 Task: Look for space in Bunia, Democratic Republic of the Congo from 2nd June, 2023 to 6th June, 2023 for 1 adult in price range Rs.10000 to Rs.13000. Place can be private room with 1  bedroom having 1 bed and 1 bathroom. Property type can be house, flat, guest house, hotel. Booking option can be shelf check-in. Required host language is .
Action: Mouse moved to (432, 93)
Screenshot: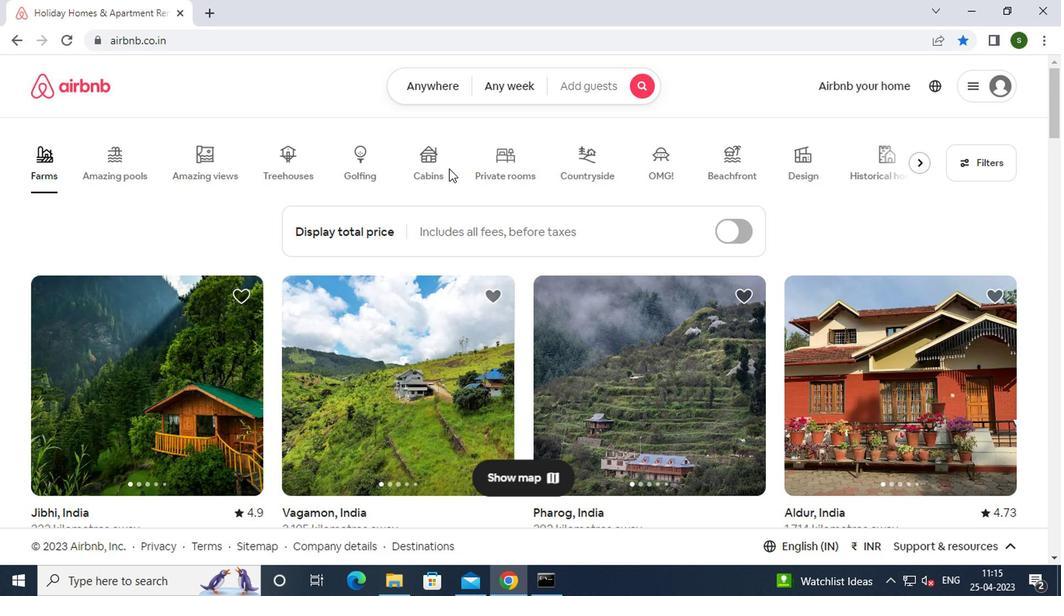 
Action: Mouse pressed left at (432, 93)
Screenshot: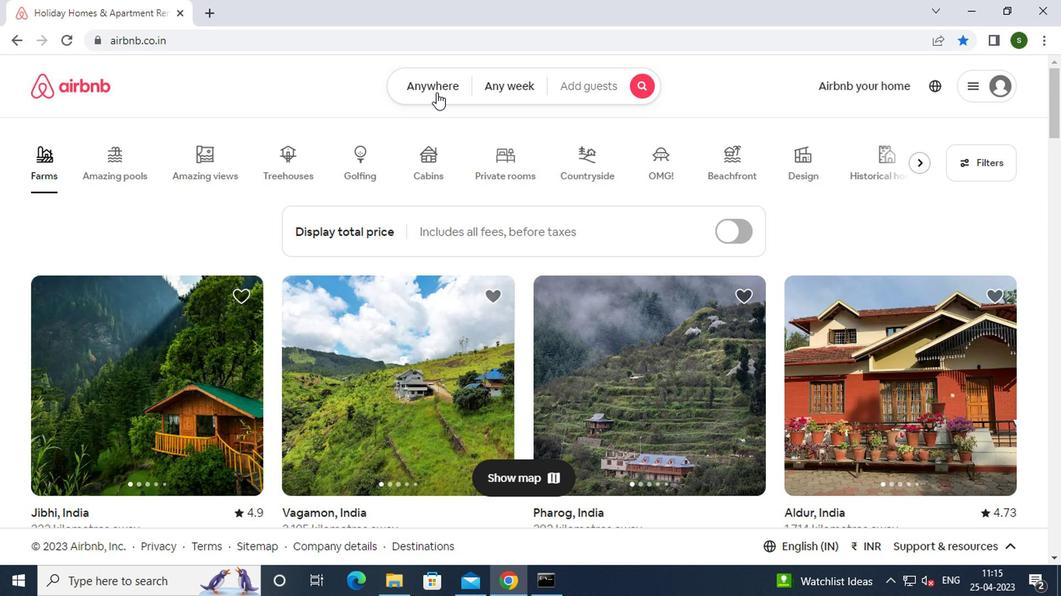 
Action: Mouse moved to (310, 148)
Screenshot: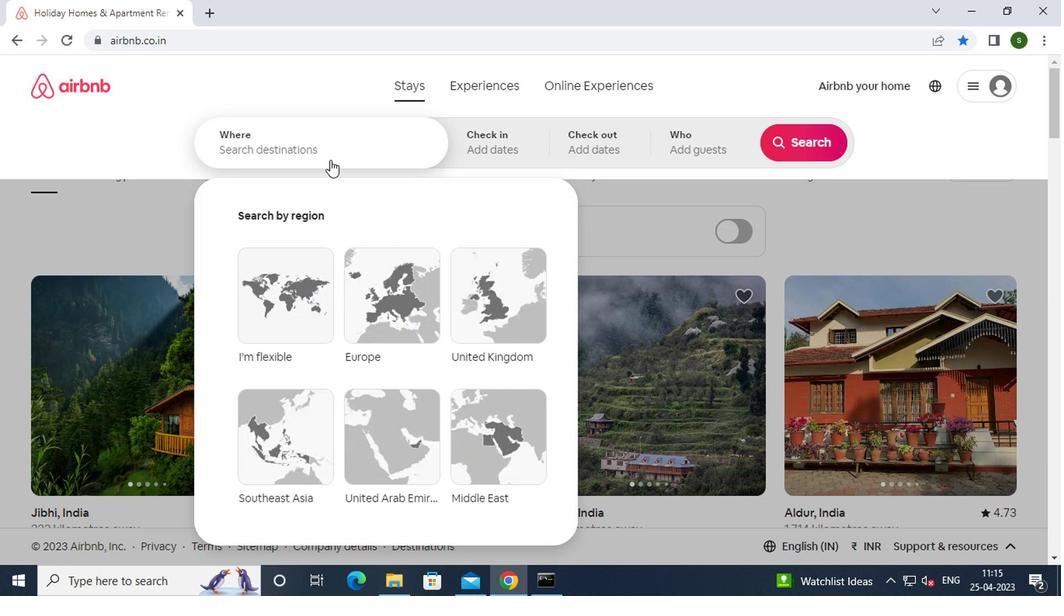 
Action: Mouse pressed left at (310, 148)
Screenshot: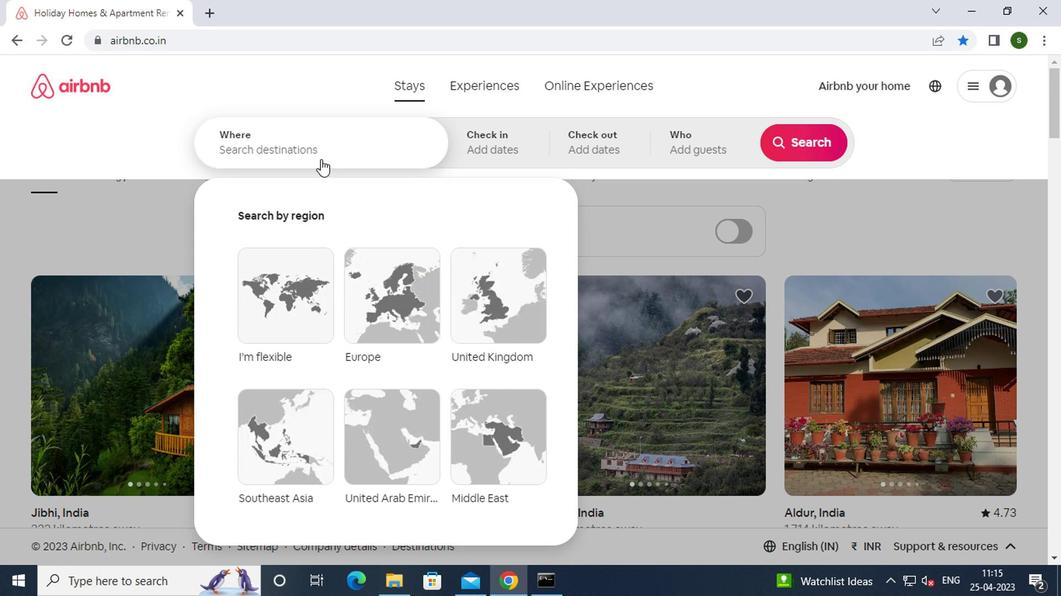 
Action: Mouse moved to (310, 148)
Screenshot: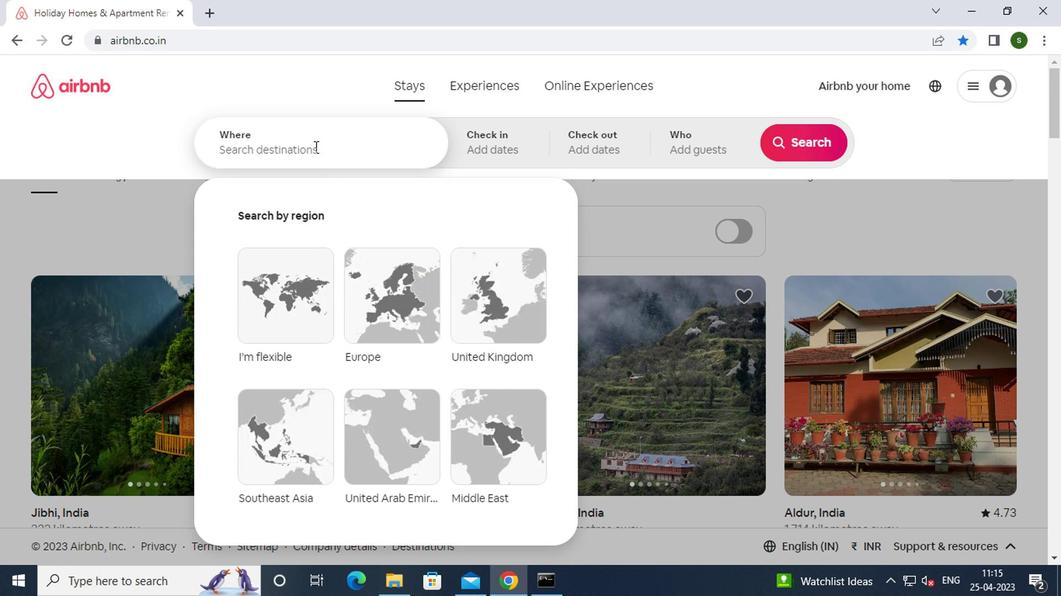 
Action: Key pressed b<Key.caps_lock>unia
Screenshot: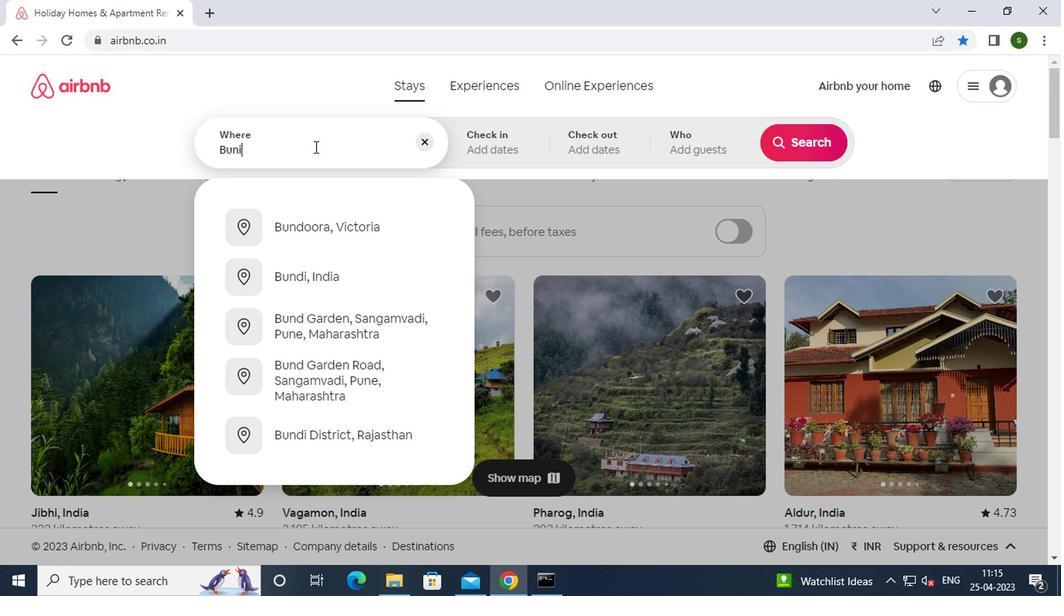 
Action: Mouse moved to (341, 227)
Screenshot: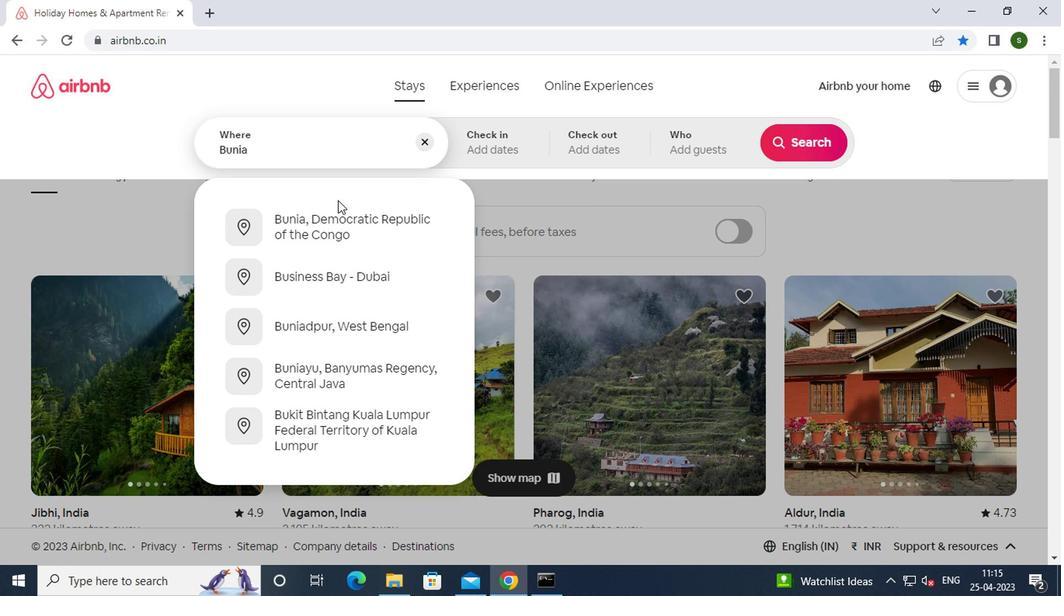 
Action: Mouse pressed left at (341, 227)
Screenshot: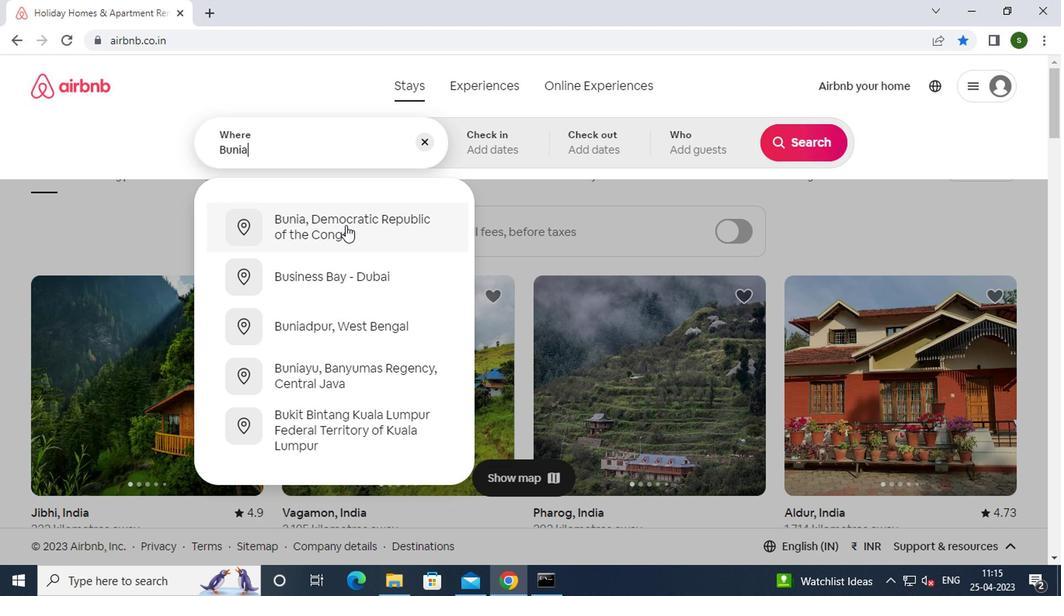 
Action: Mouse moved to (795, 269)
Screenshot: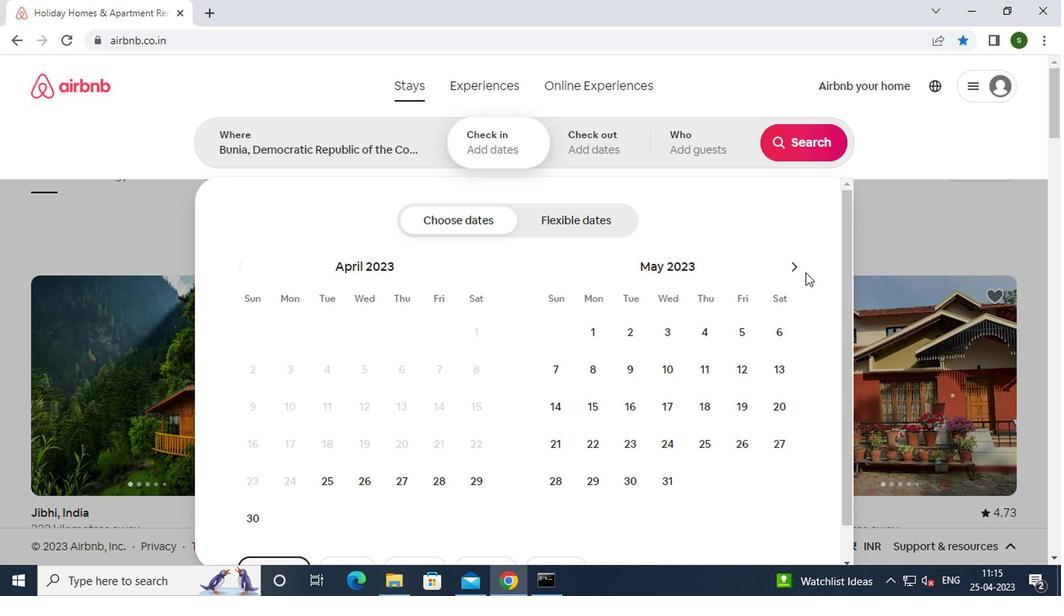 
Action: Mouse pressed left at (795, 269)
Screenshot: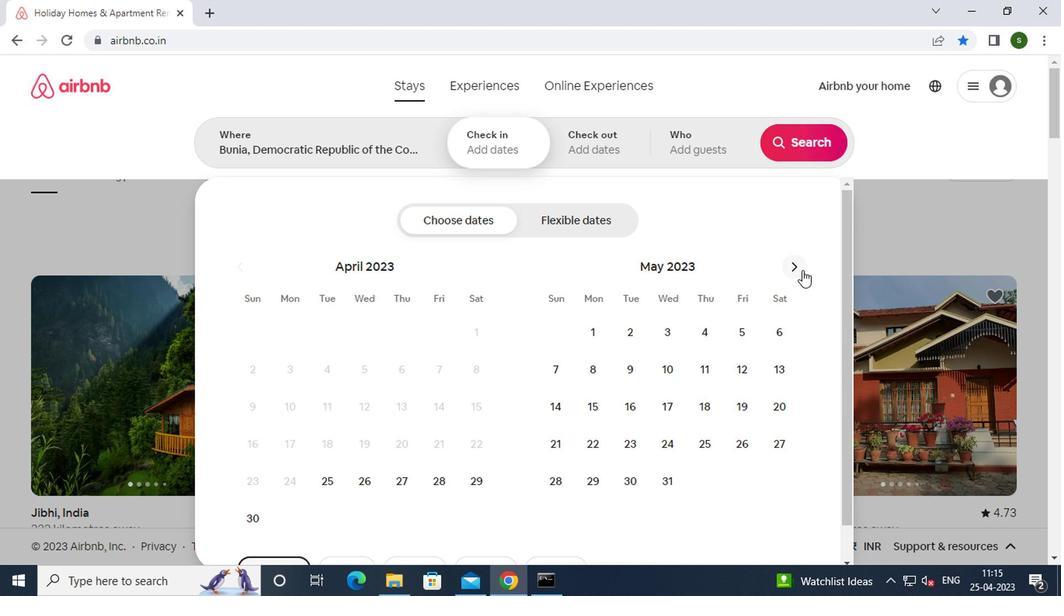 
Action: Mouse moved to (730, 329)
Screenshot: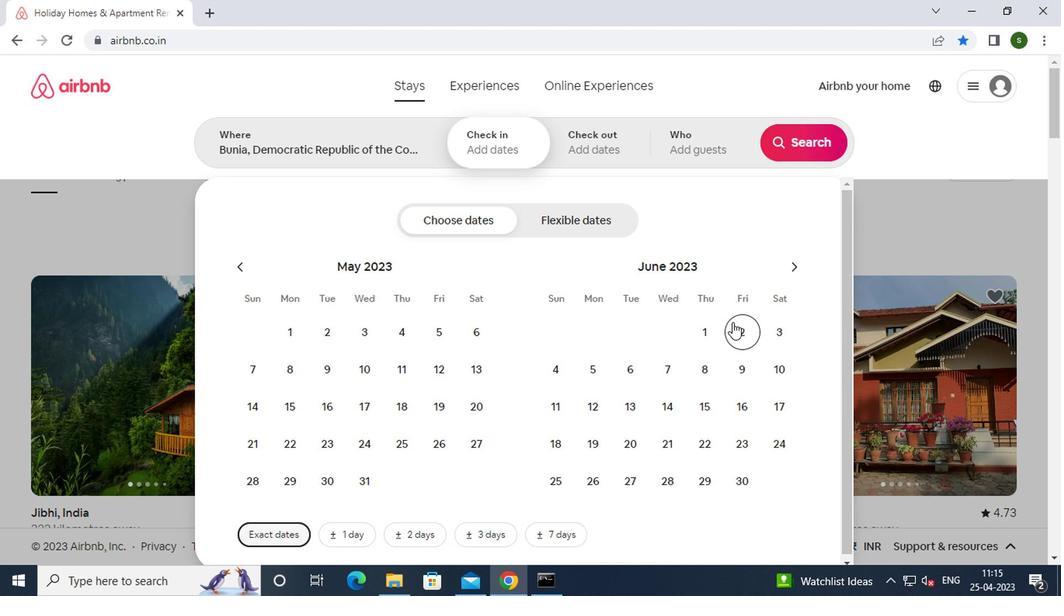 
Action: Mouse pressed left at (730, 329)
Screenshot: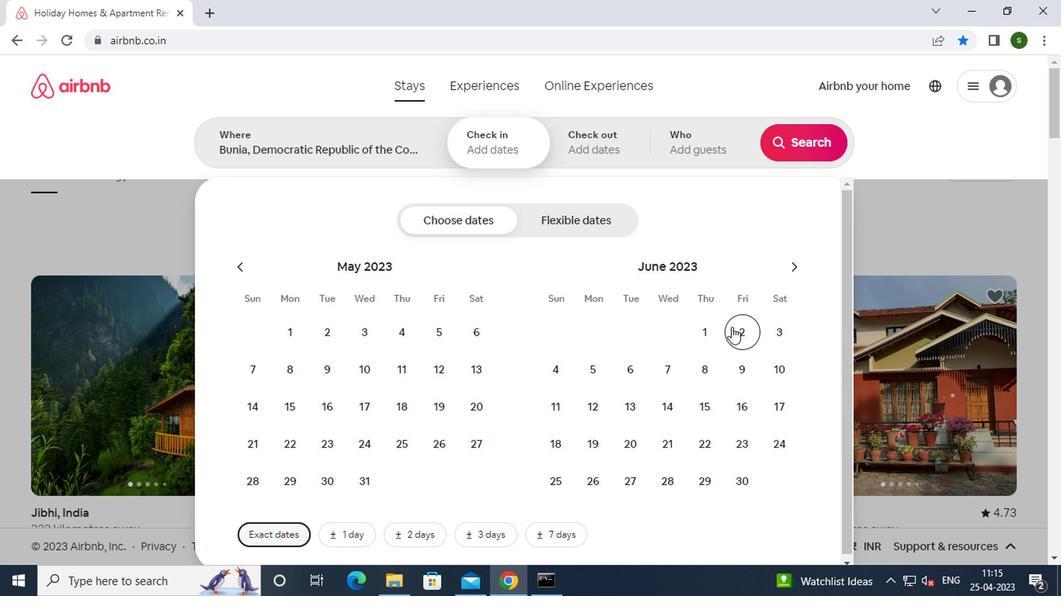 
Action: Mouse moved to (637, 374)
Screenshot: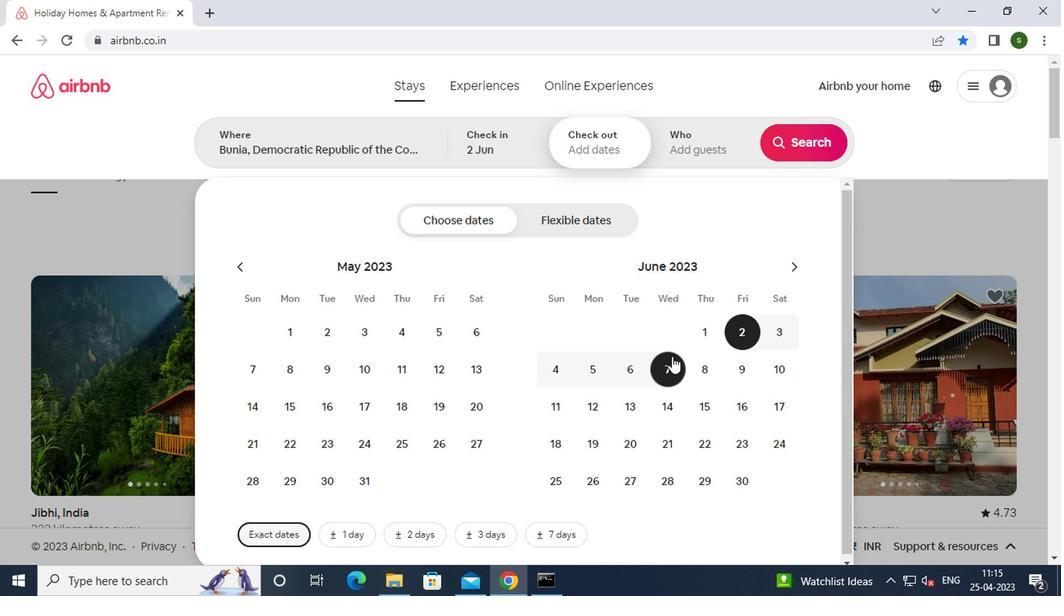 
Action: Mouse pressed left at (637, 374)
Screenshot: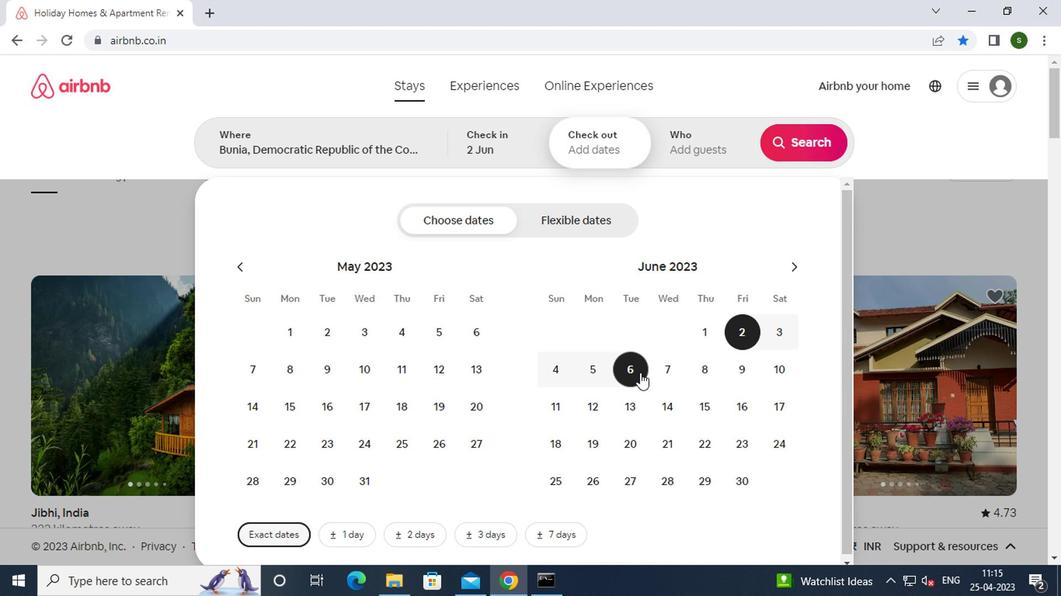 
Action: Mouse moved to (686, 156)
Screenshot: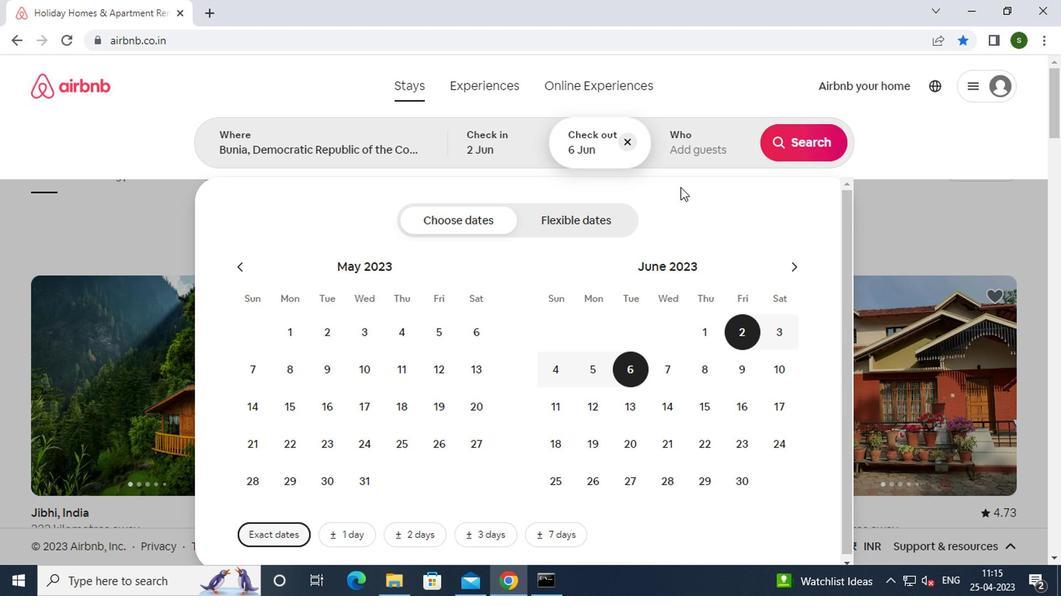 
Action: Mouse pressed left at (686, 156)
Screenshot: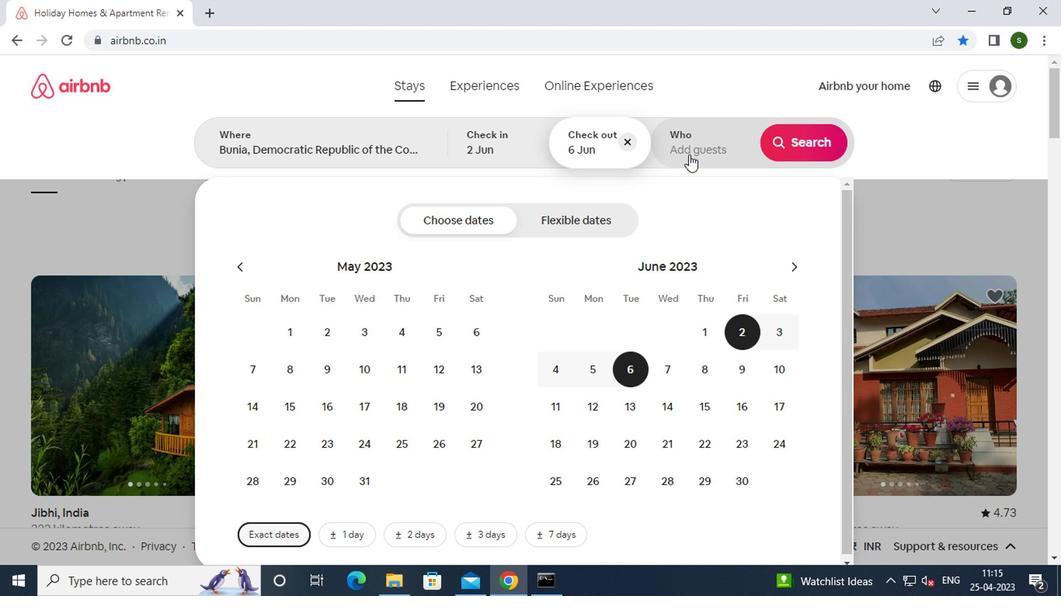 
Action: Mouse moved to (800, 224)
Screenshot: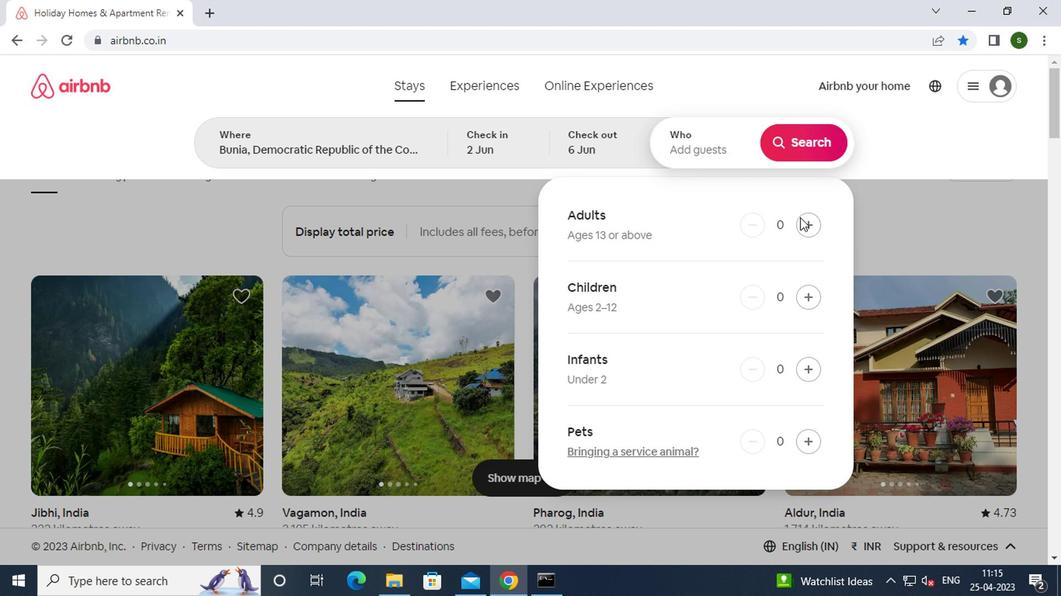 
Action: Mouse pressed left at (800, 224)
Screenshot: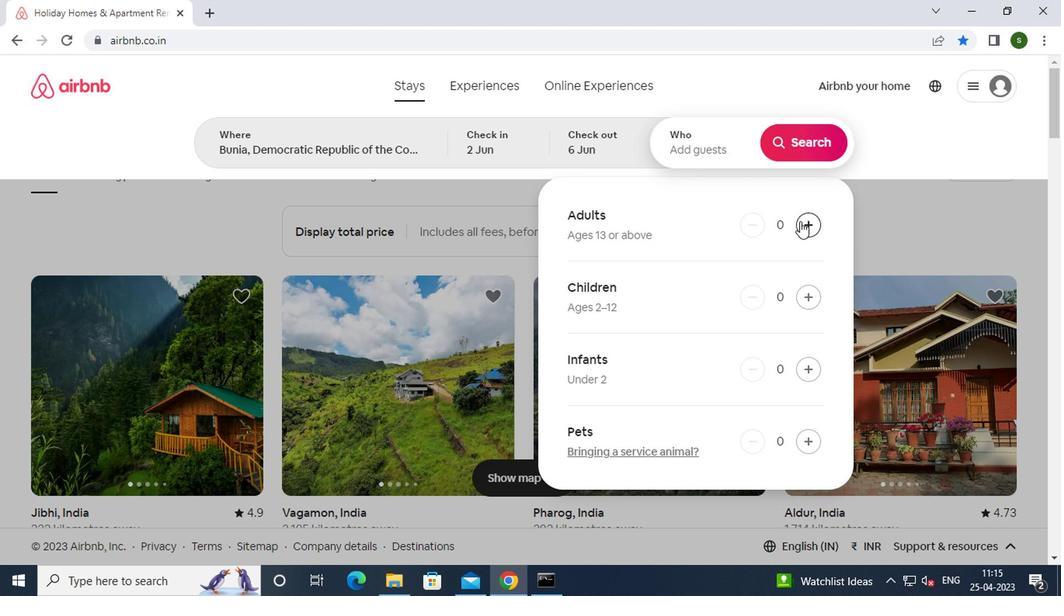 
Action: Mouse moved to (795, 151)
Screenshot: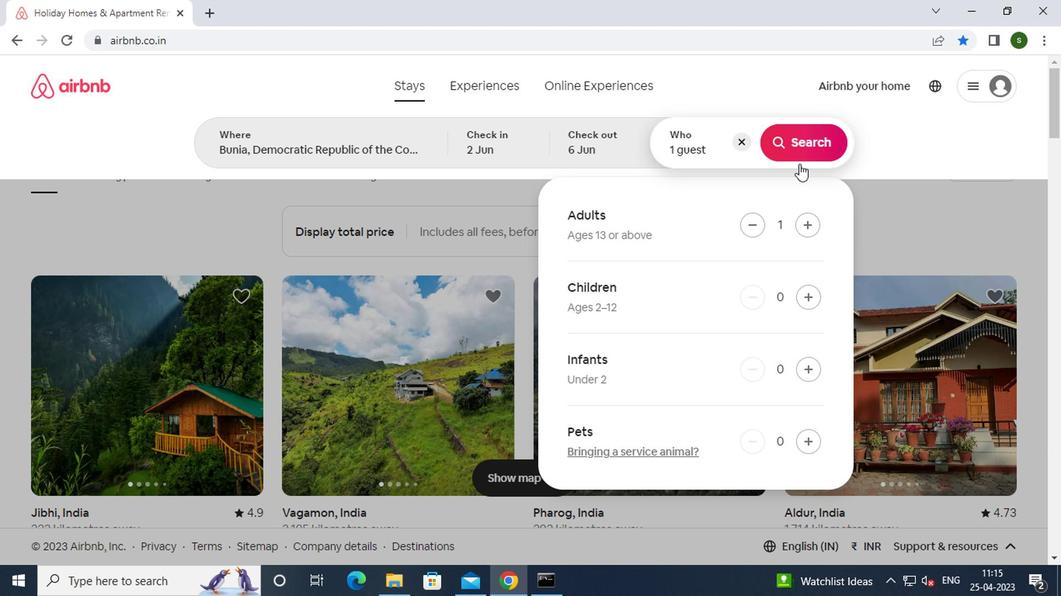 
Action: Mouse pressed left at (795, 151)
Screenshot: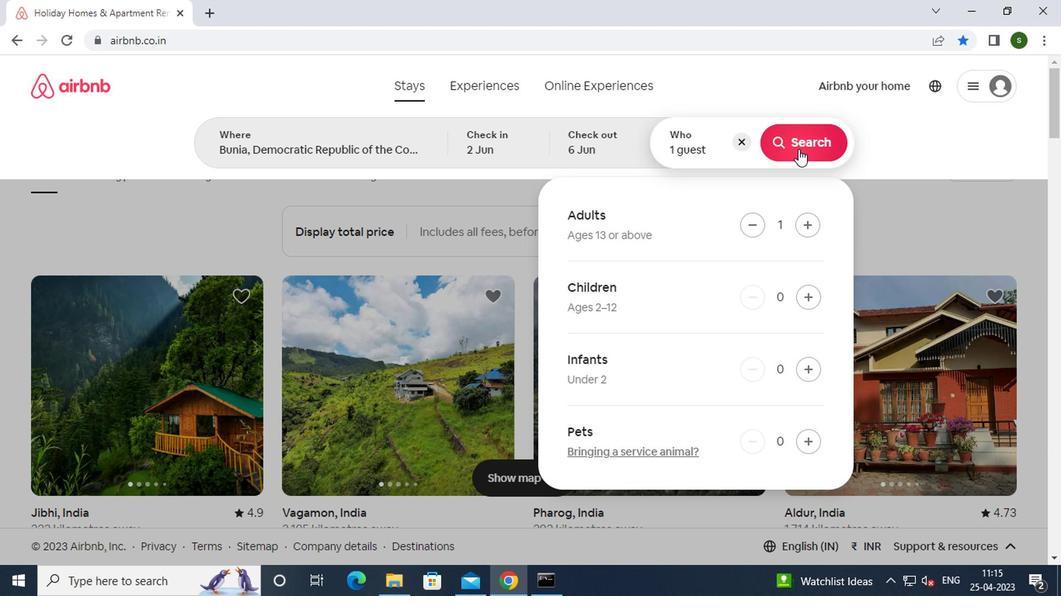 
Action: Mouse moved to (1009, 155)
Screenshot: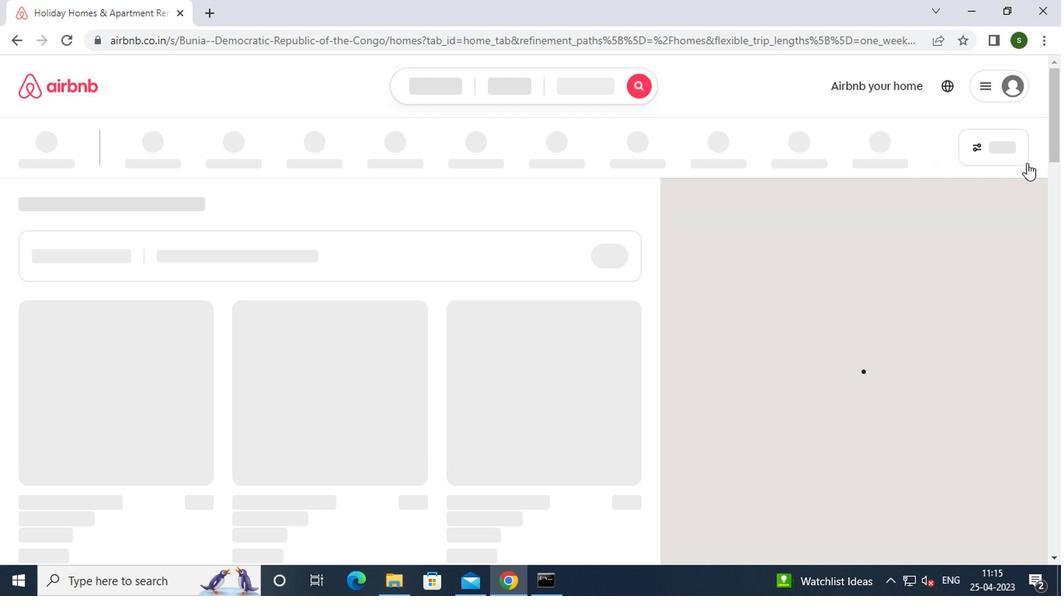 
Action: Mouse pressed left at (1009, 155)
Screenshot: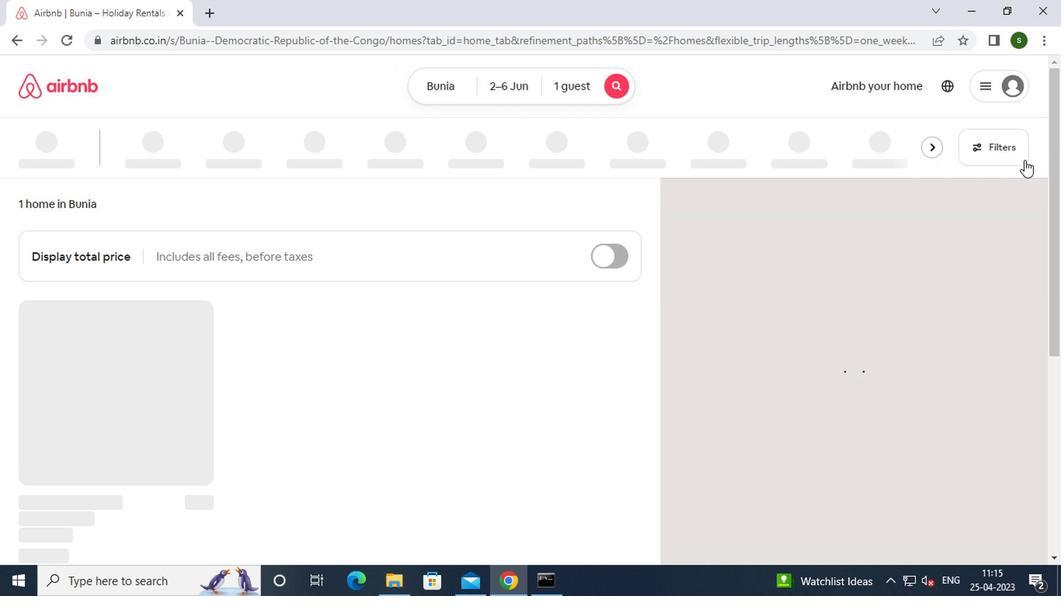 
Action: Mouse moved to (411, 303)
Screenshot: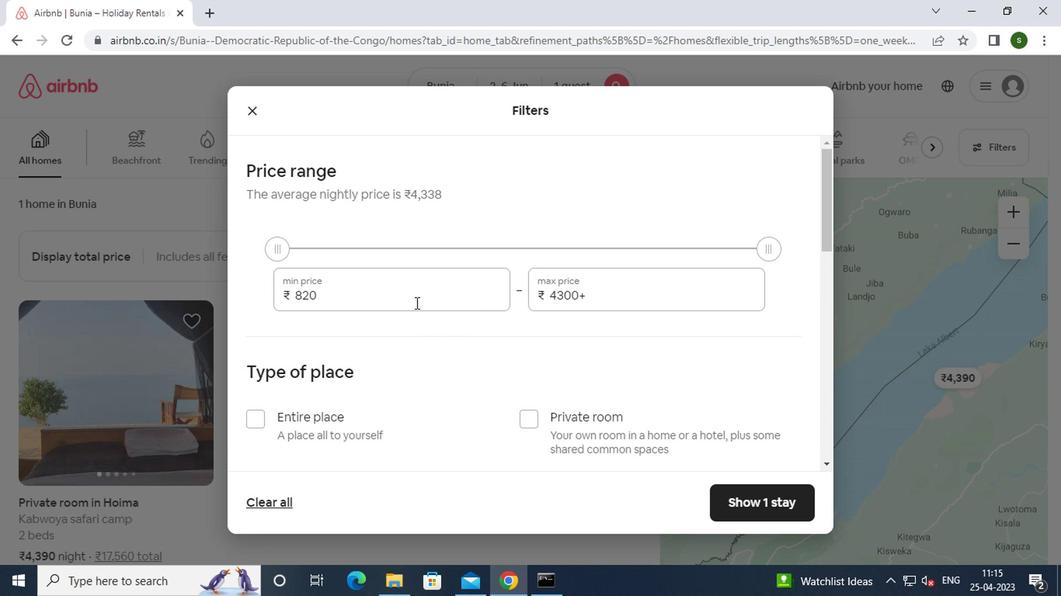 
Action: Mouse pressed left at (411, 303)
Screenshot: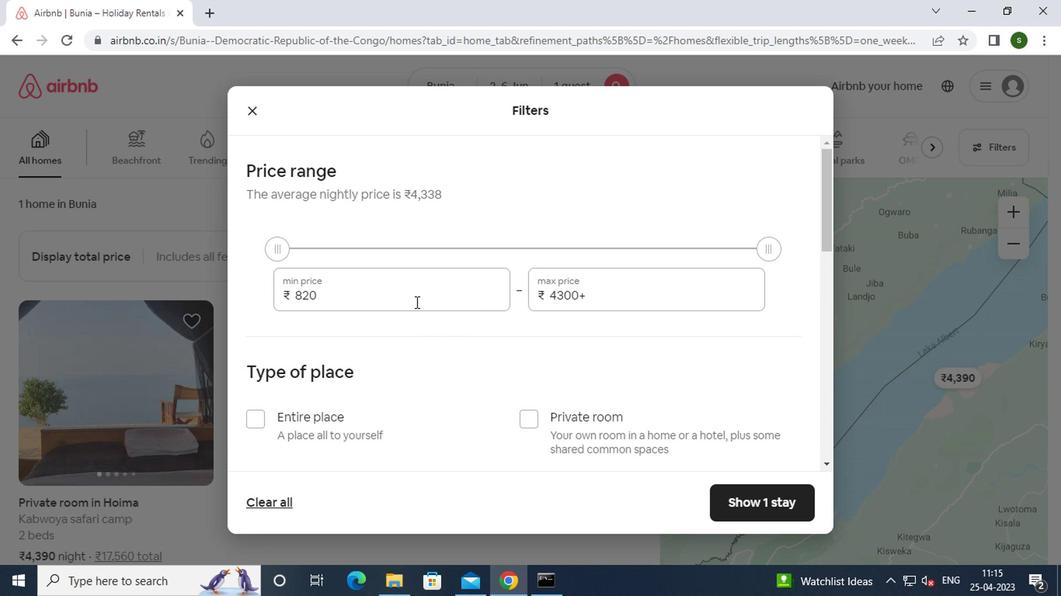 
Action: Key pressed <Key.backspace><Key.backspace><Key.backspace><Key.backspace>10000
Screenshot: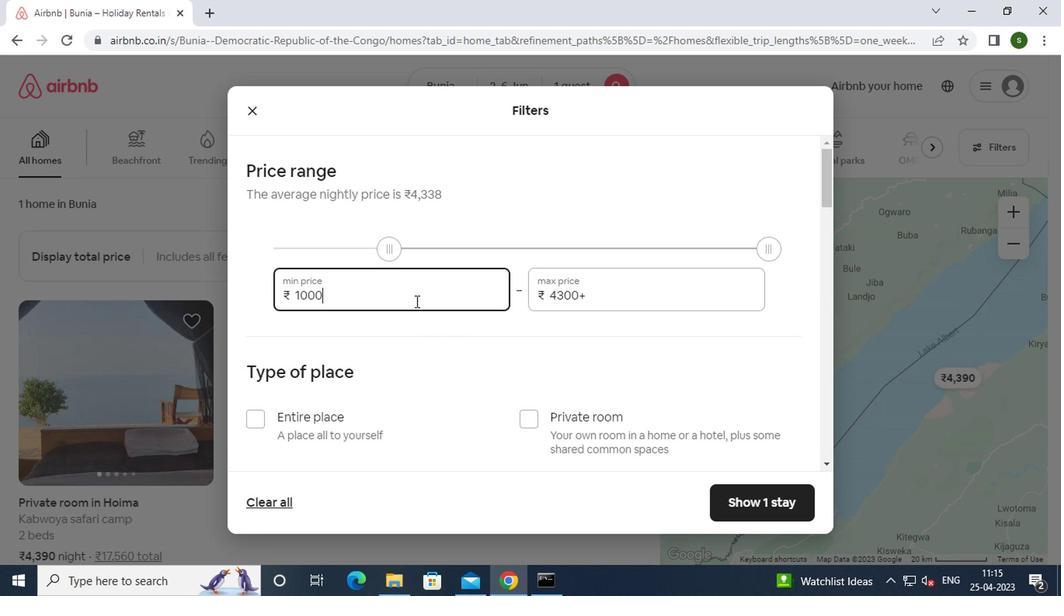 
Action: Mouse moved to (599, 294)
Screenshot: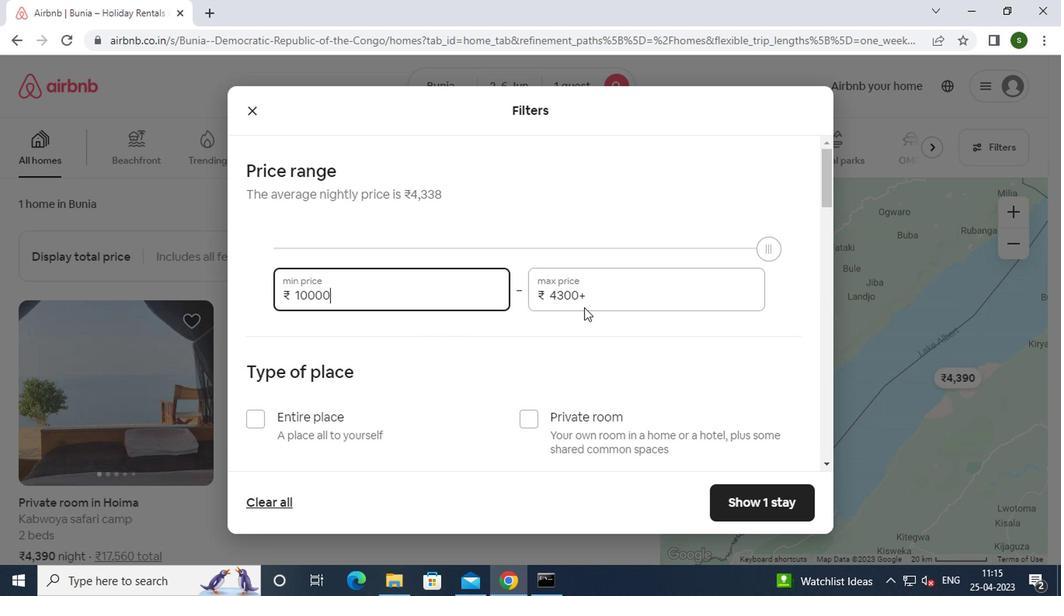 
Action: Mouse pressed left at (599, 294)
Screenshot: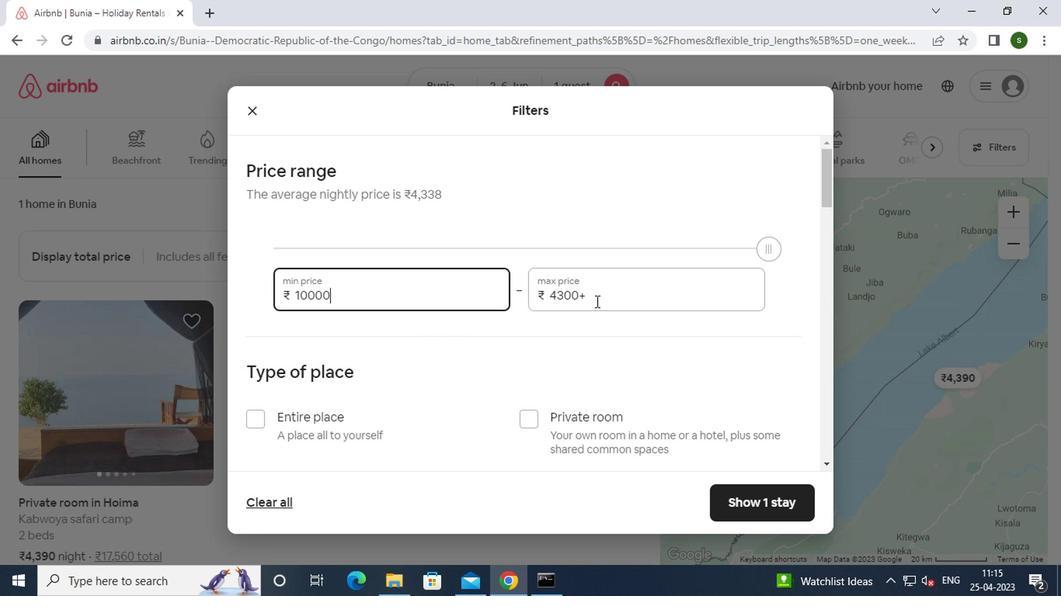 
Action: Key pressed <Key.backspace><Key.backspace><Key.backspace><Key.backspace><Key.backspace><Key.backspace><Key.backspace><Key.backspace><Key.backspace>13000
Screenshot: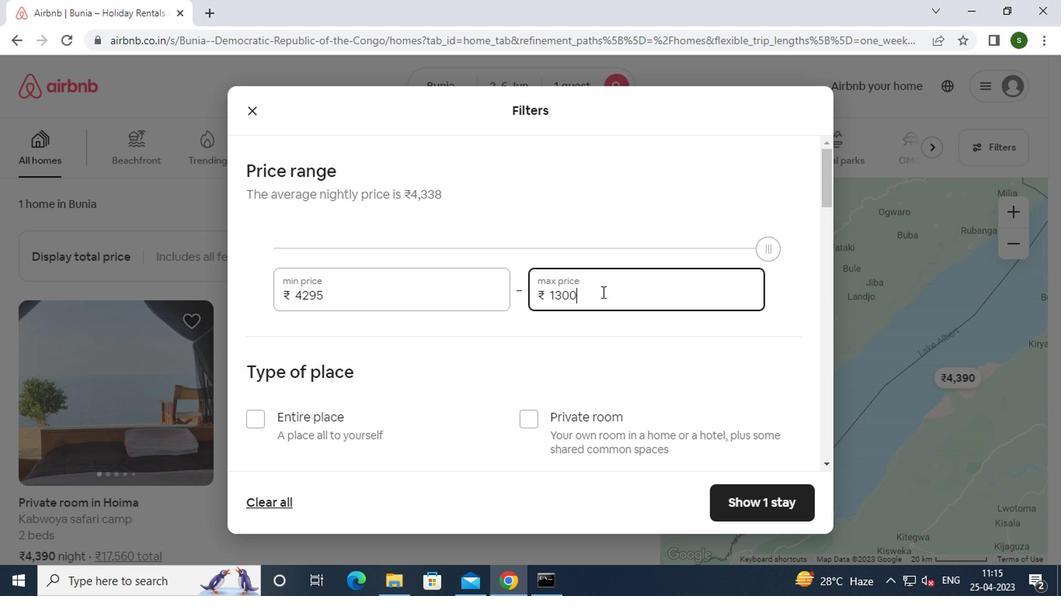 
Action: Mouse moved to (407, 336)
Screenshot: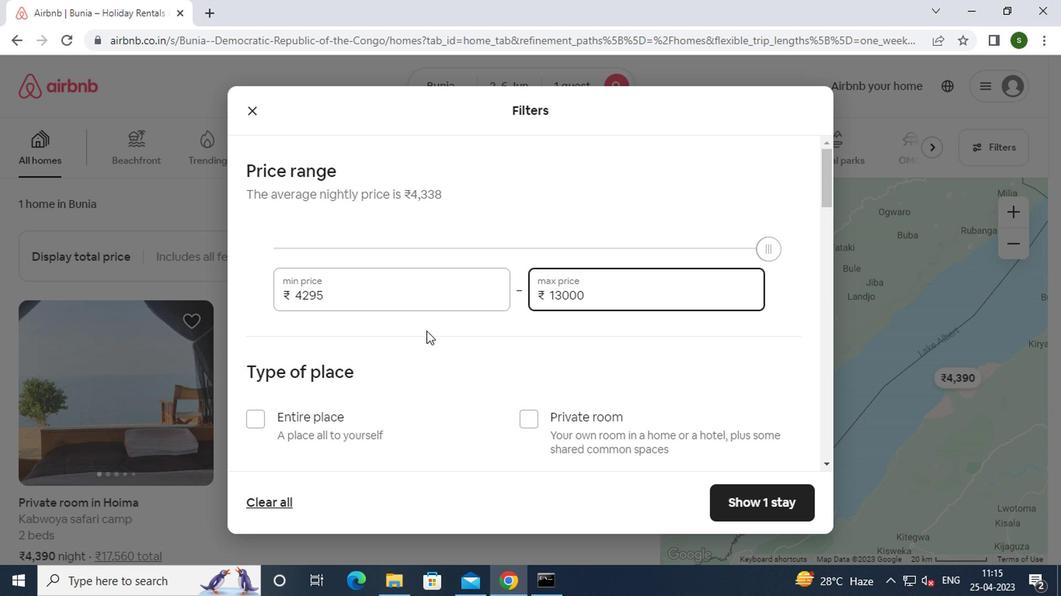 
Action: Mouse scrolled (407, 334) with delta (0, -1)
Screenshot: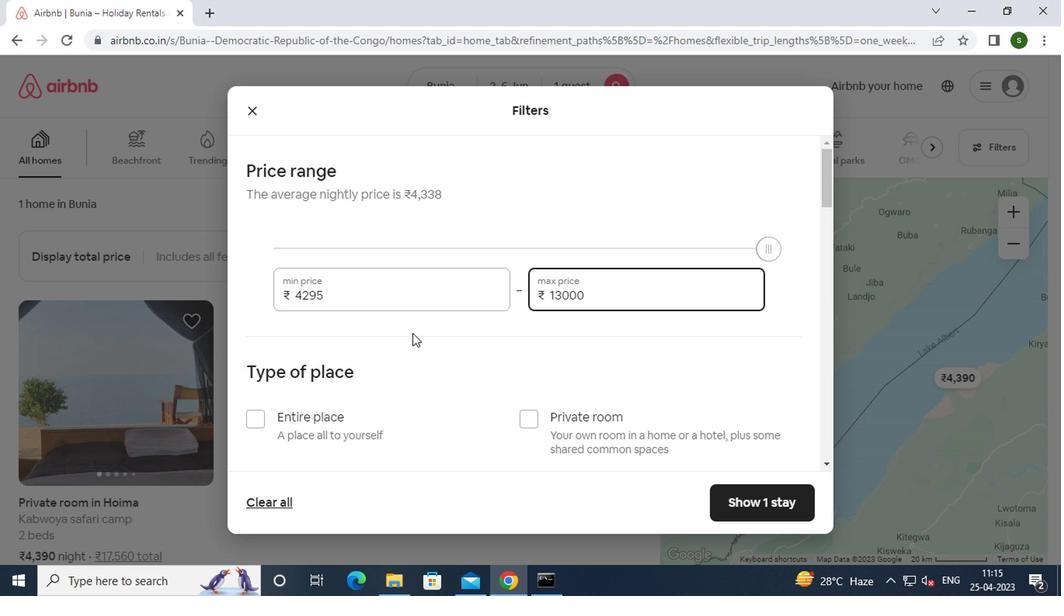 
Action: Mouse moved to (522, 344)
Screenshot: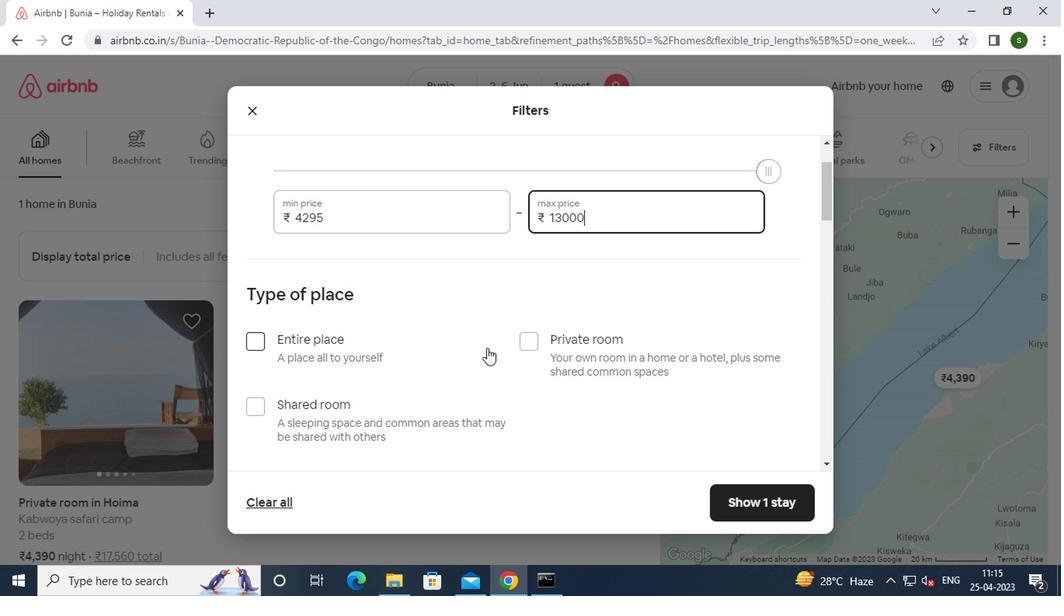 
Action: Mouse pressed left at (522, 344)
Screenshot: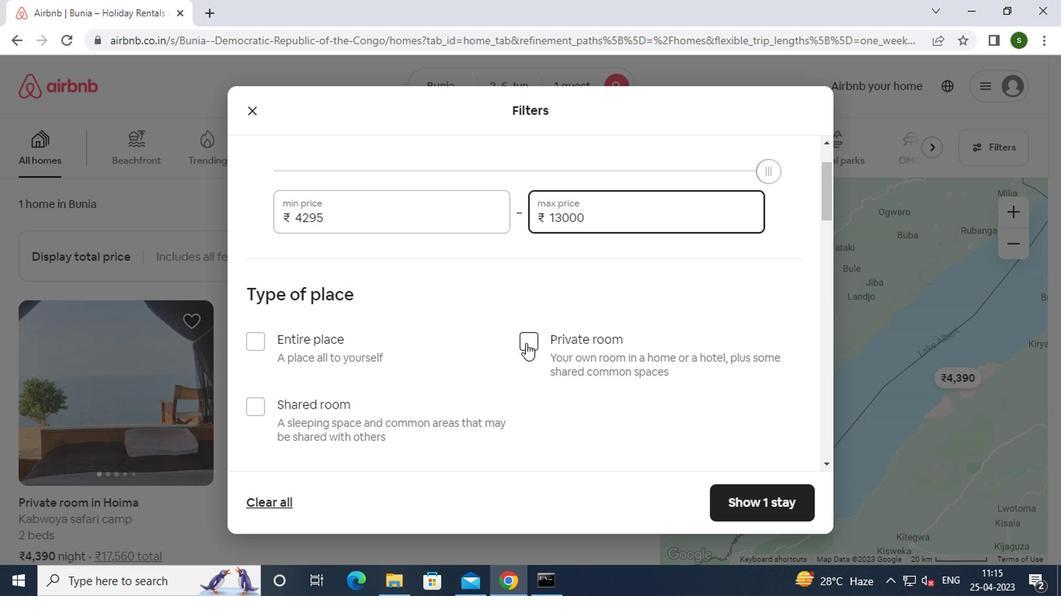 
Action: Mouse moved to (422, 345)
Screenshot: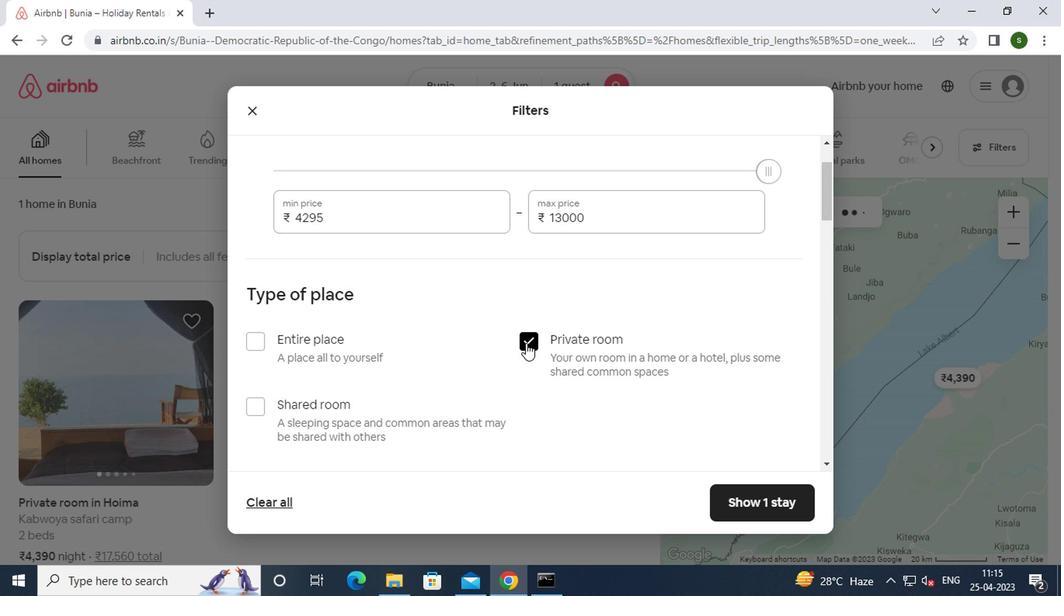 
Action: Mouse scrolled (422, 344) with delta (0, -1)
Screenshot: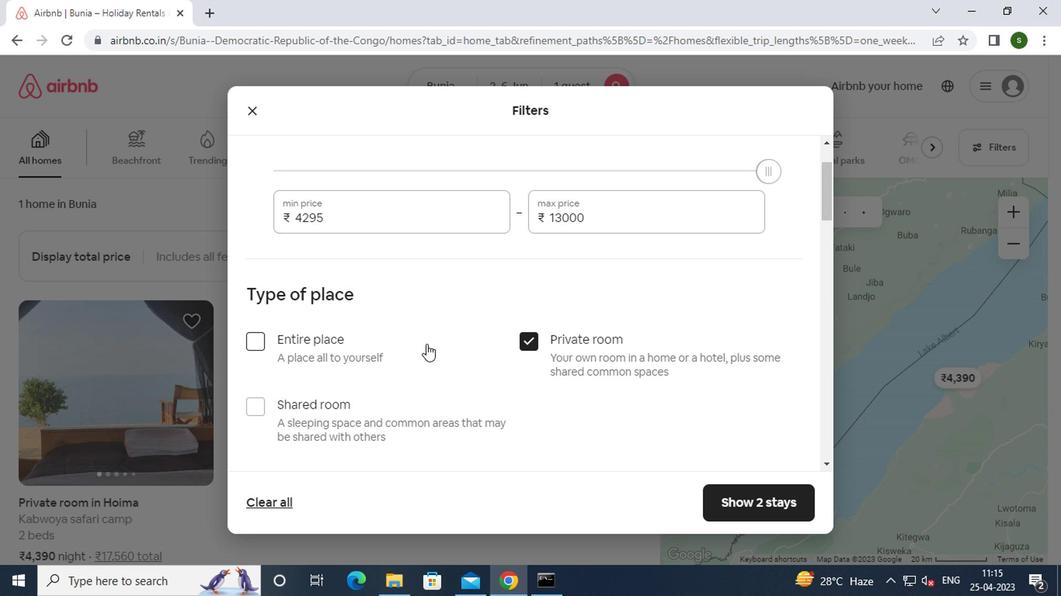 
Action: Mouse scrolled (422, 344) with delta (0, -1)
Screenshot: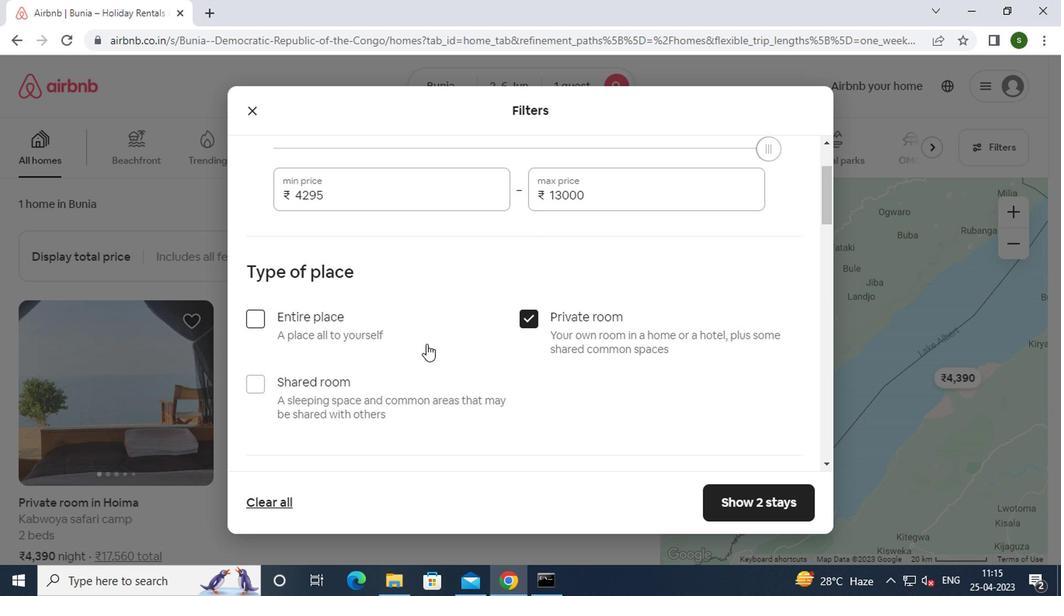 
Action: Mouse scrolled (422, 344) with delta (0, -1)
Screenshot: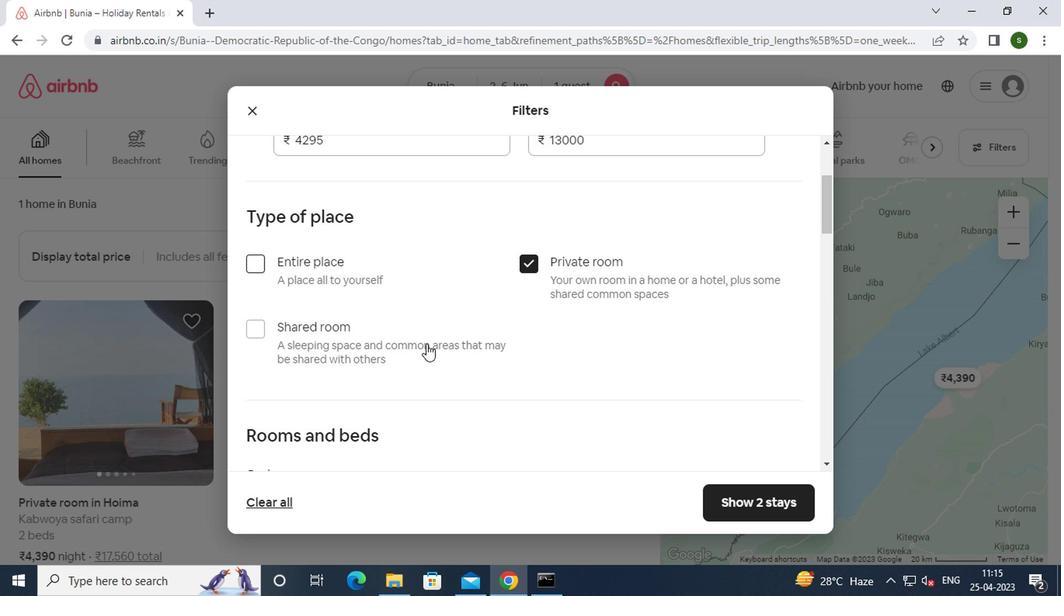 
Action: Mouse moved to (421, 345)
Screenshot: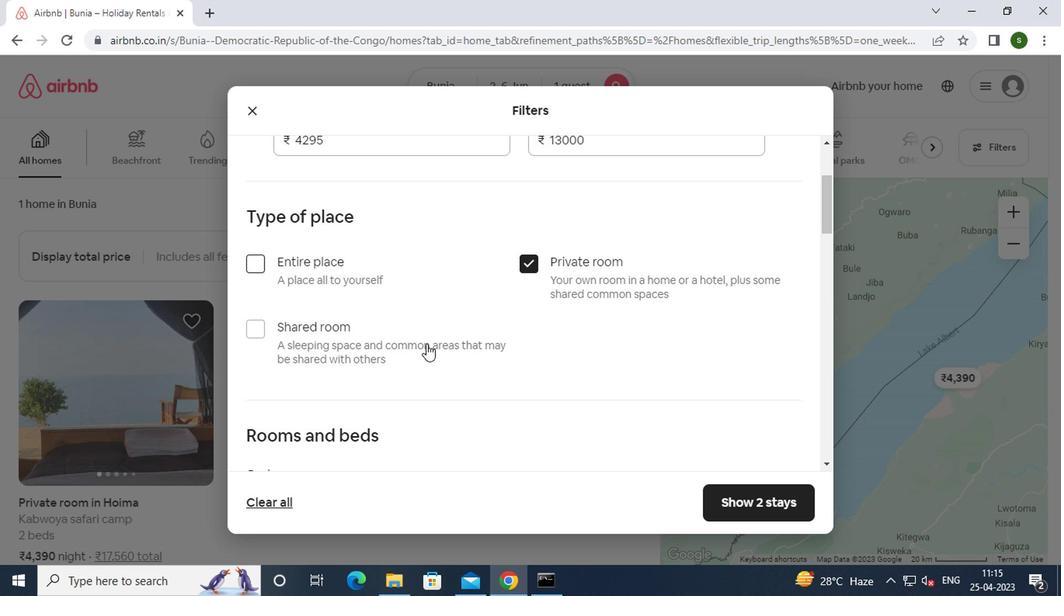 
Action: Mouse scrolled (421, 344) with delta (0, -1)
Screenshot: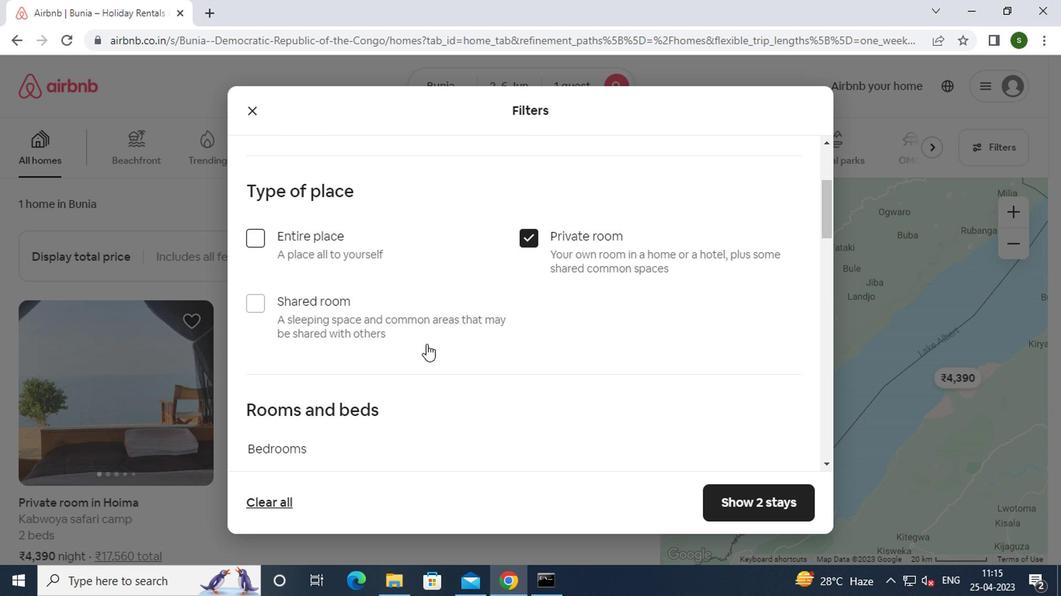 
Action: Mouse moved to (420, 344)
Screenshot: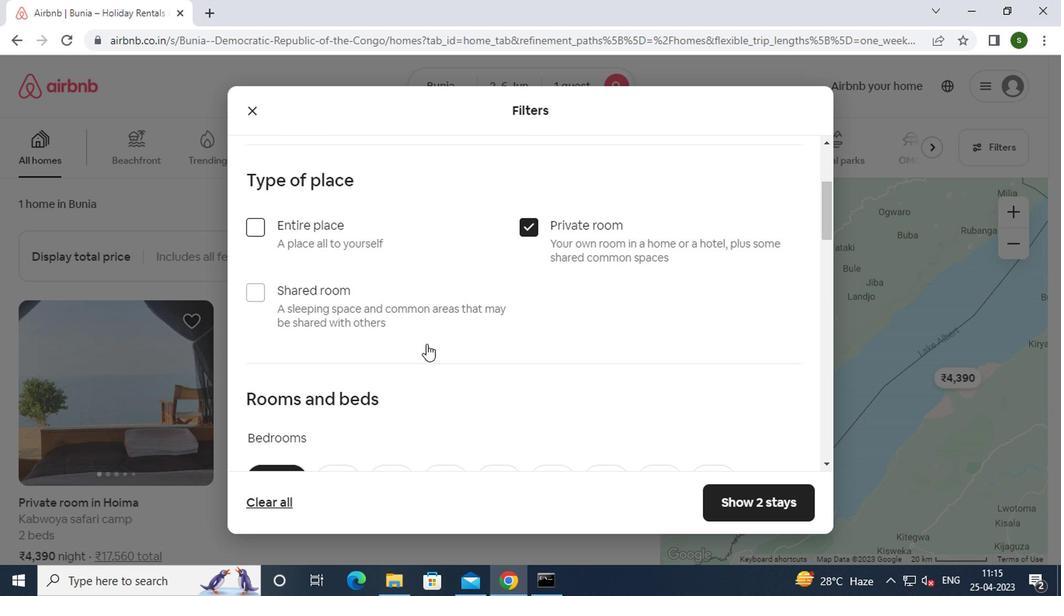 
Action: Mouse scrolled (420, 344) with delta (0, 0)
Screenshot: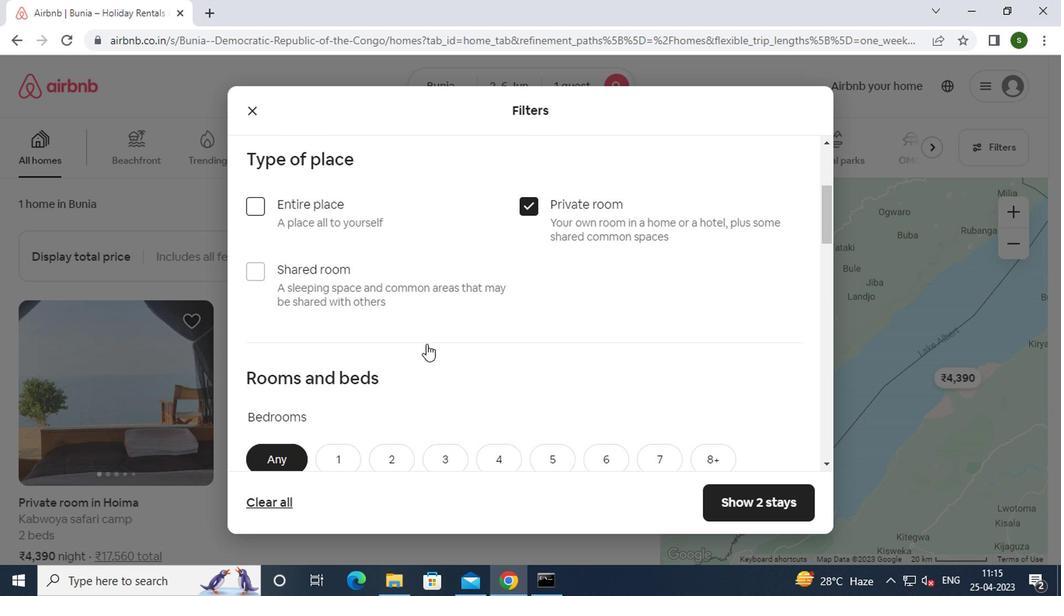 
Action: Mouse moved to (346, 213)
Screenshot: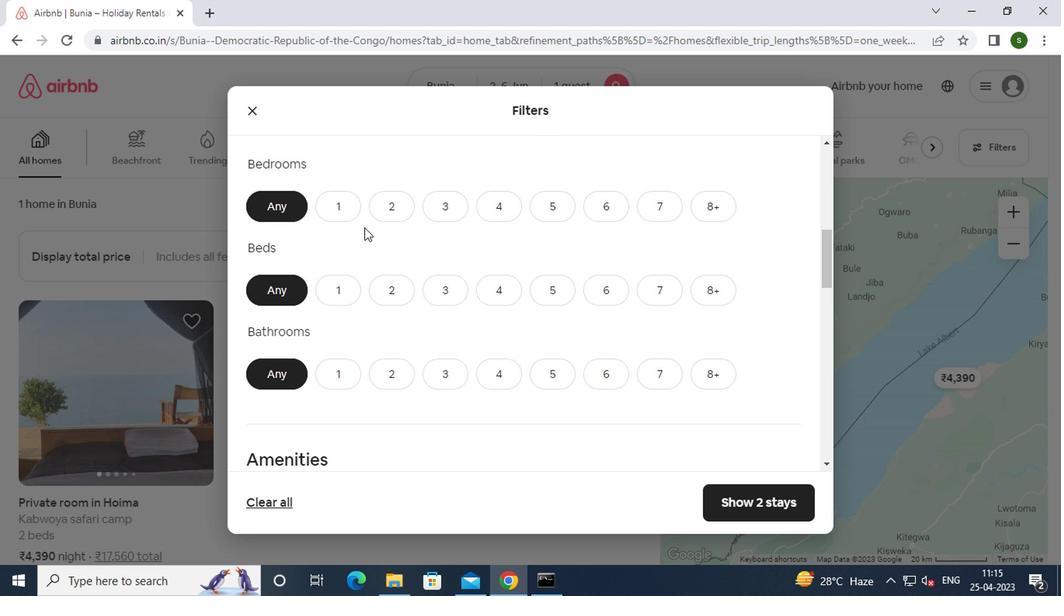 
Action: Mouse pressed left at (346, 213)
Screenshot: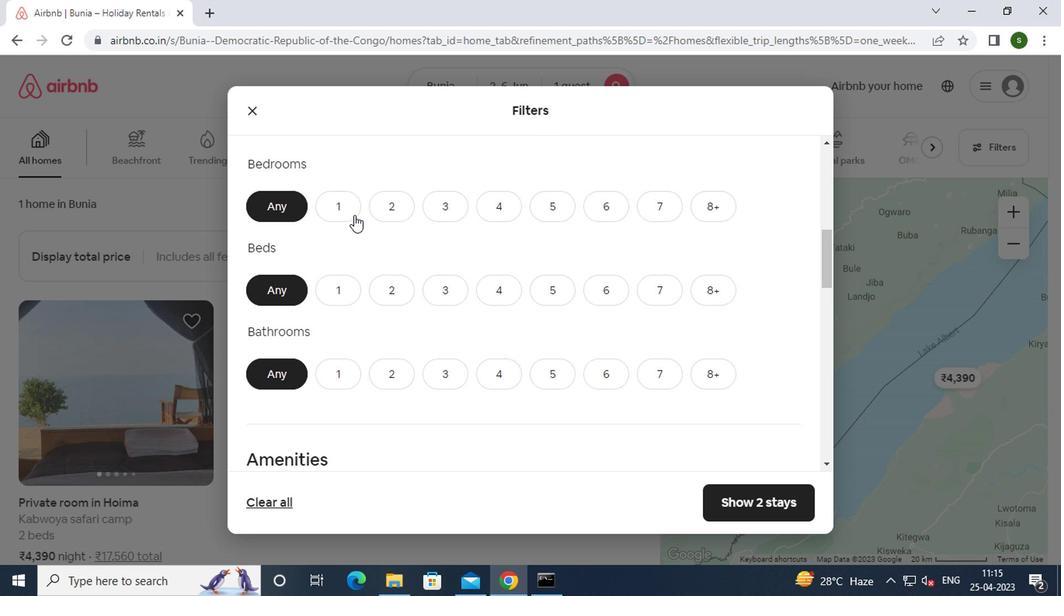 
Action: Mouse moved to (326, 286)
Screenshot: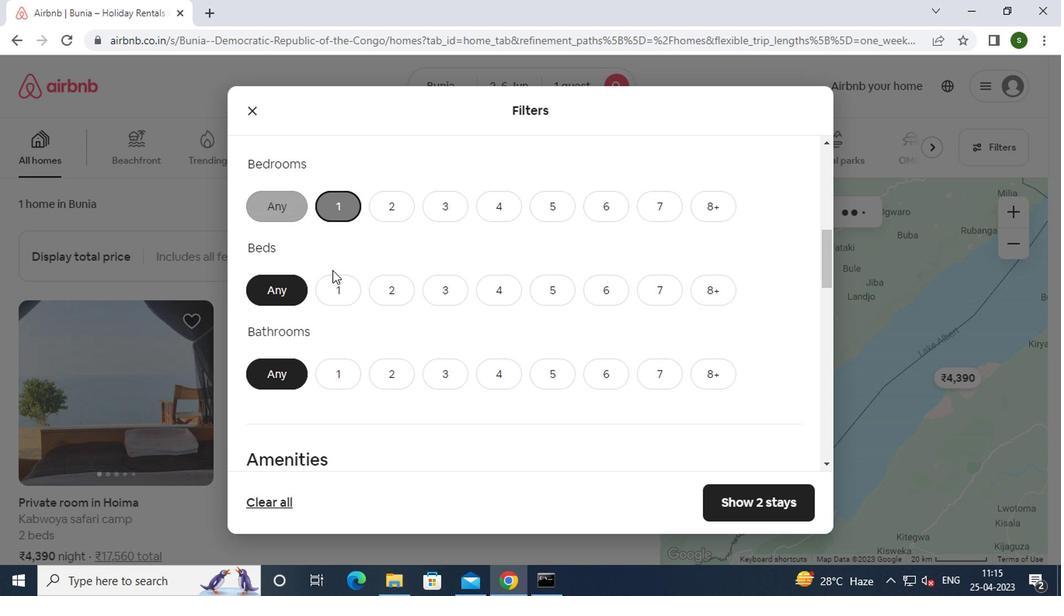 
Action: Mouse pressed left at (326, 286)
Screenshot: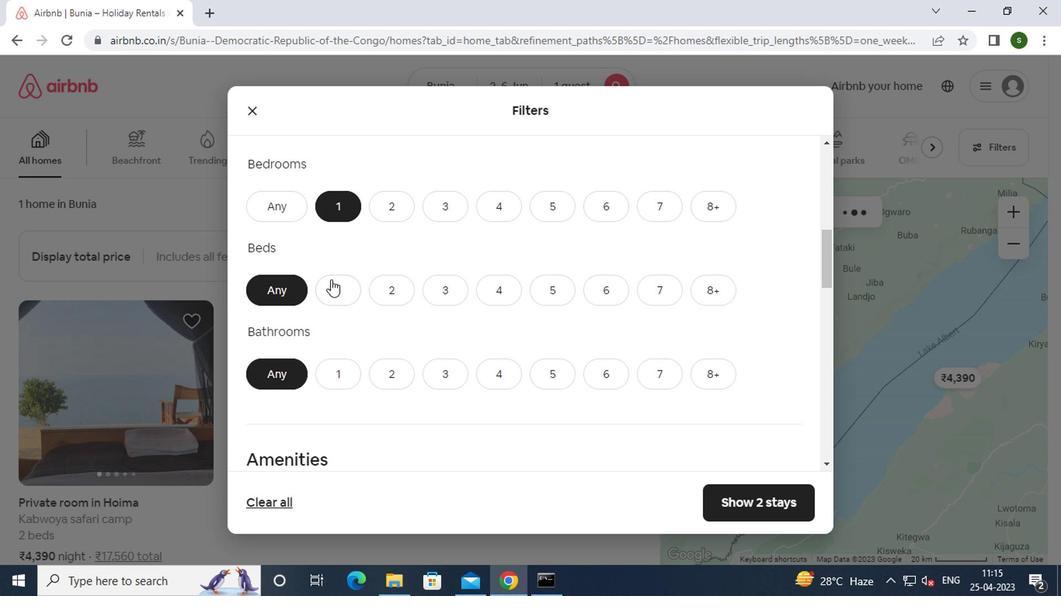 
Action: Mouse moved to (346, 366)
Screenshot: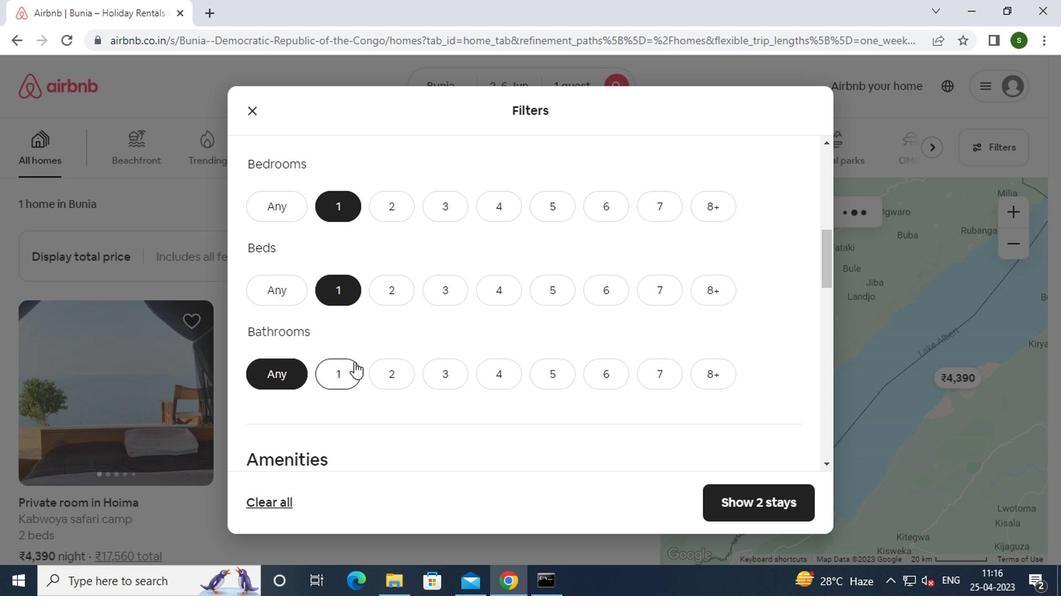 
Action: Mouse pressed left at (346, 366)
Screenshot: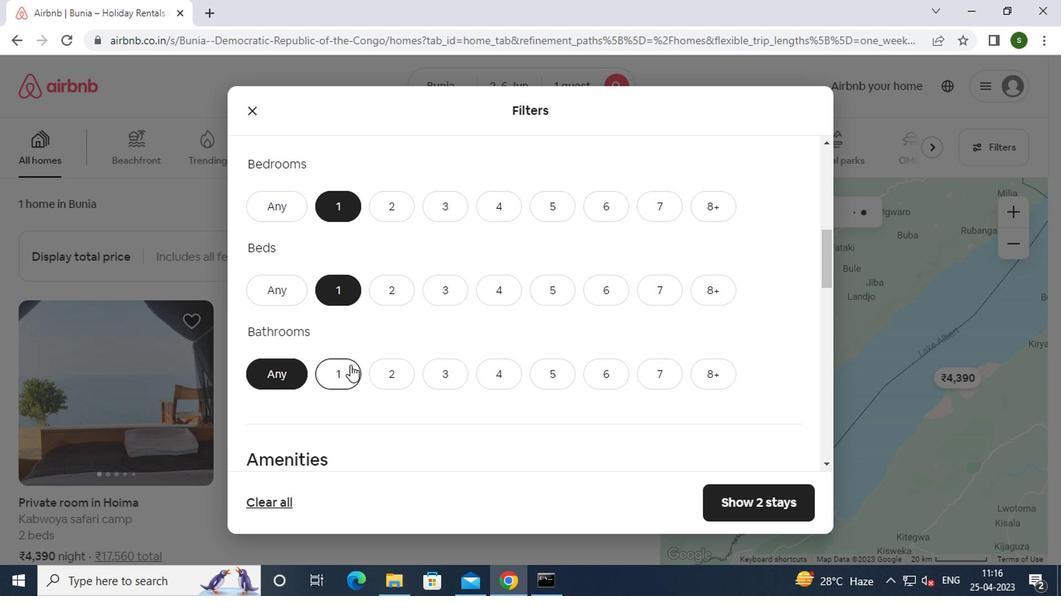 
Action: Mouse moved to (418, 338)
Screenshot: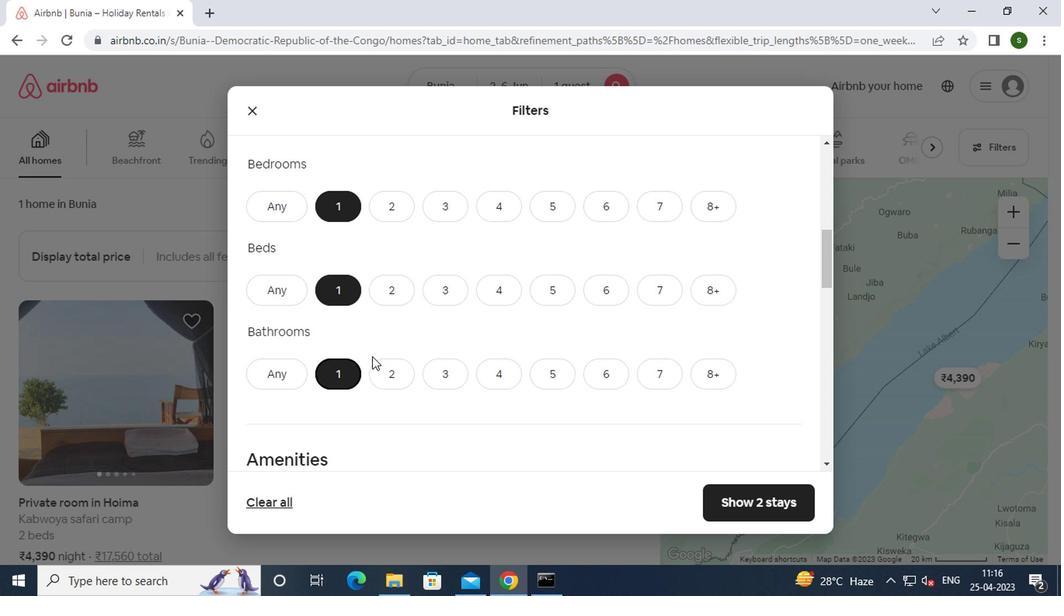 
Action: Mouse scrolled (418, 338) with delta (0, 0)
Screenshot: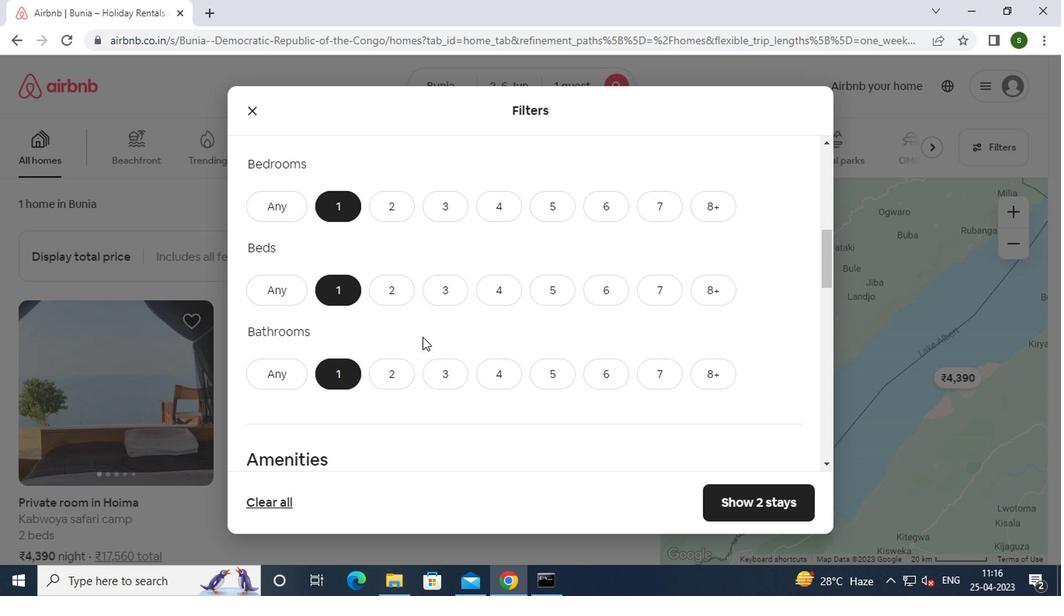 
Action: Mouse scrolled (418, 338) with delta (0, 0)
Screenshot: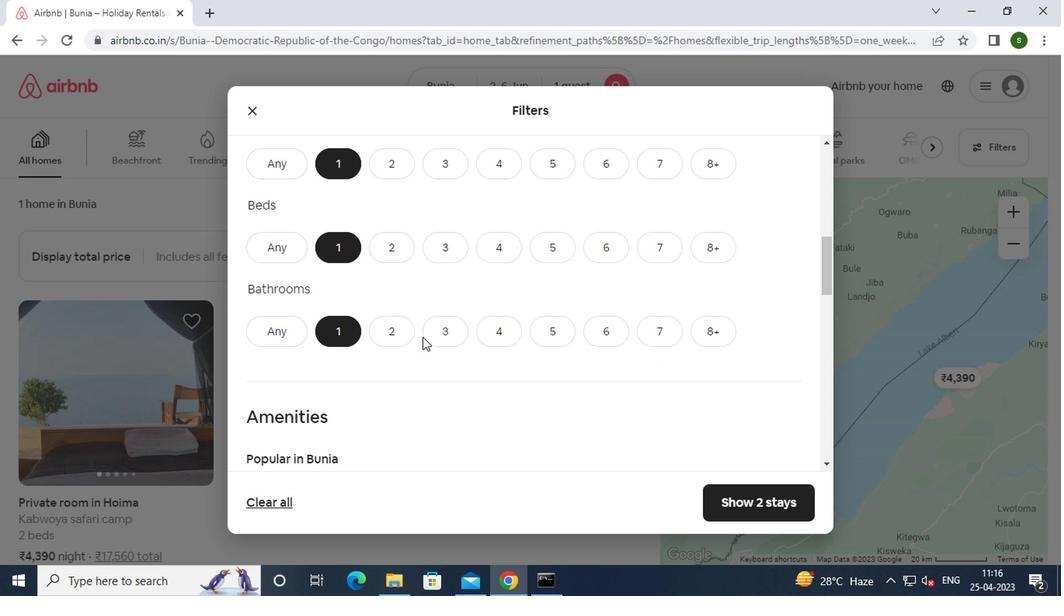 
Action: Mouse scrolled (418, 338) with delta (0, 0)
Screenshot: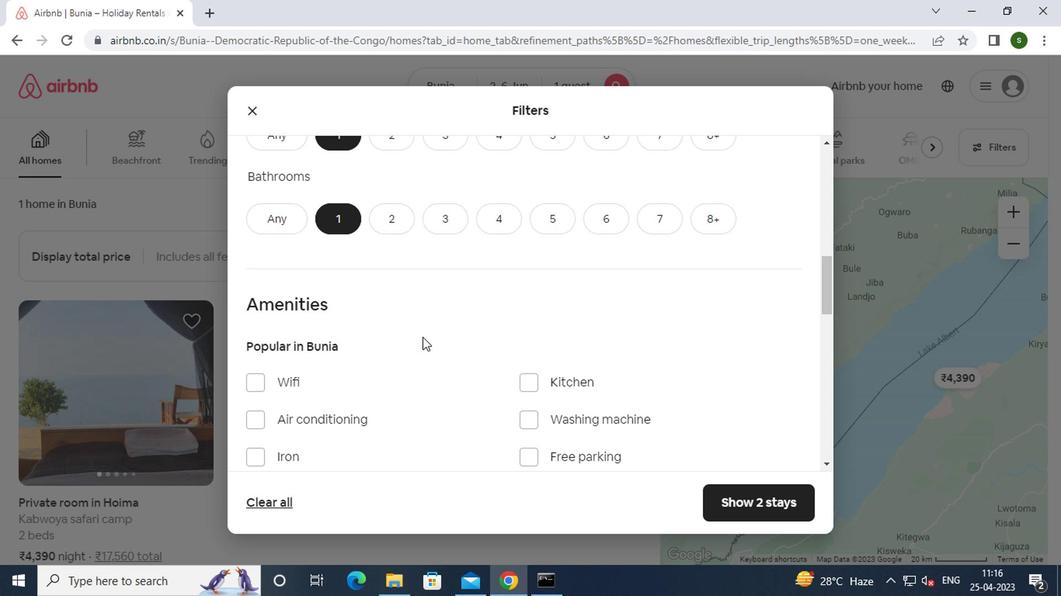 
Action: Mouse scrolled (418, 338) with delta (0, 0)
Screenshot: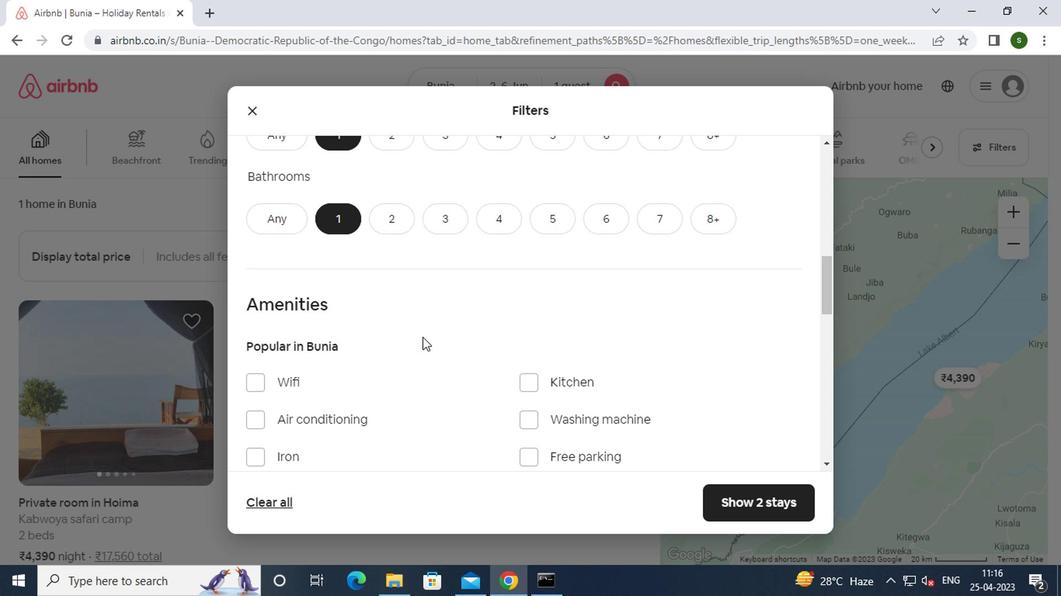 
Action: Mouse scrolled (418, 338) with delta (0, 0)
Screenshot: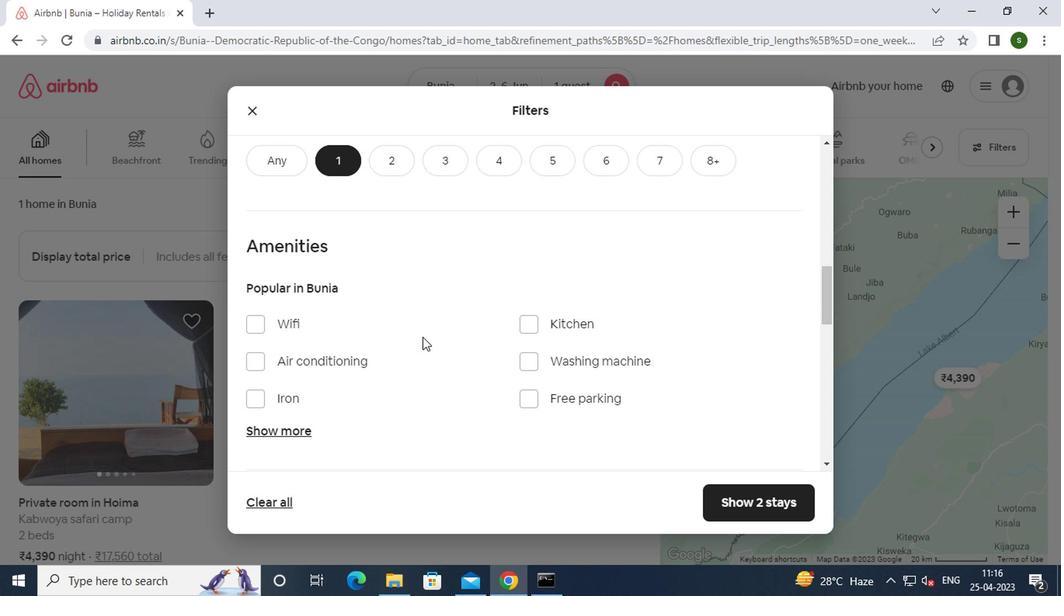 
Action: Mouse scrolled (418, 338) with delta (0, 0)
Screenshot: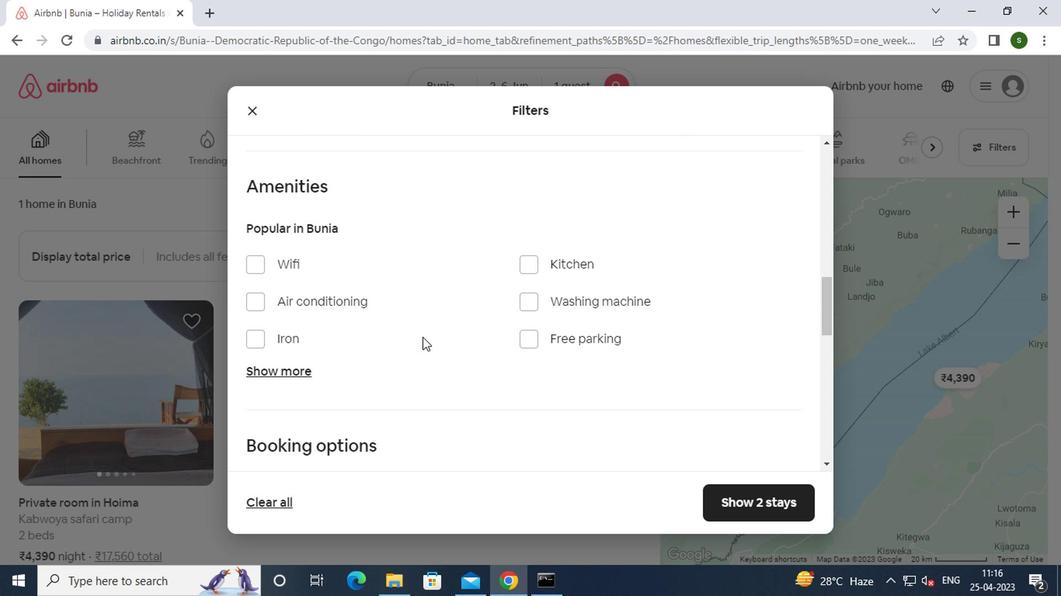 
Action: Mouse moved to (764, 359)
Screenshot: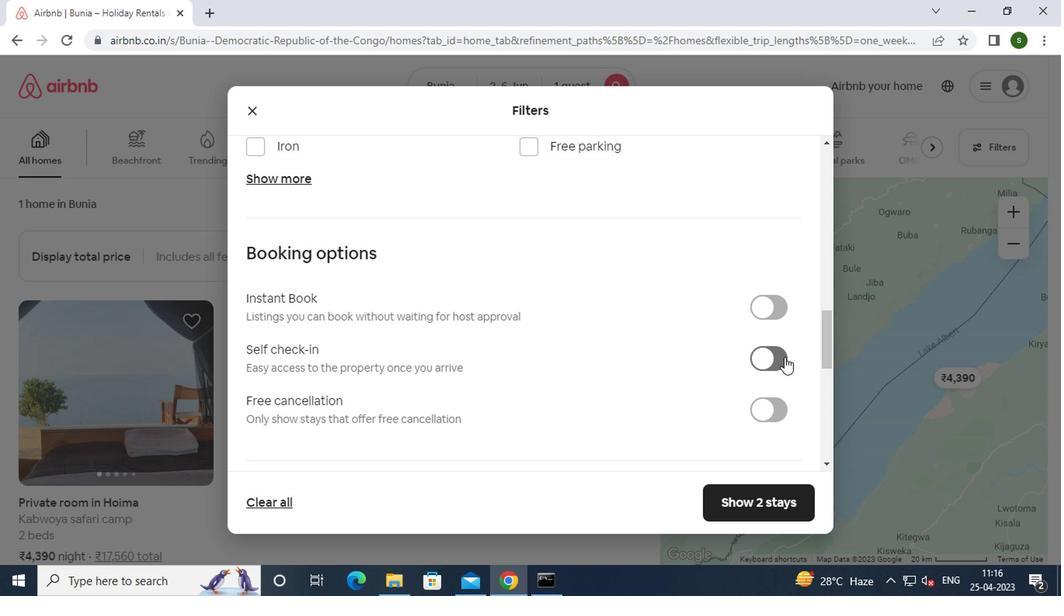 
Action: Mouse pressed left at (764, 359)
Screenshot: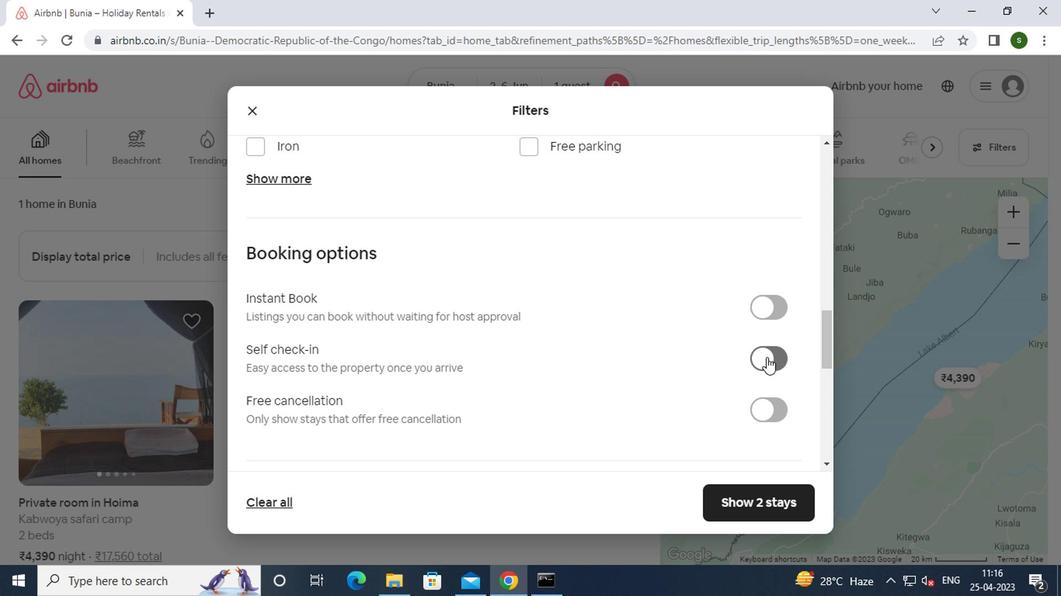 
Action: Mouse moved to (628, 344)
Screenshot: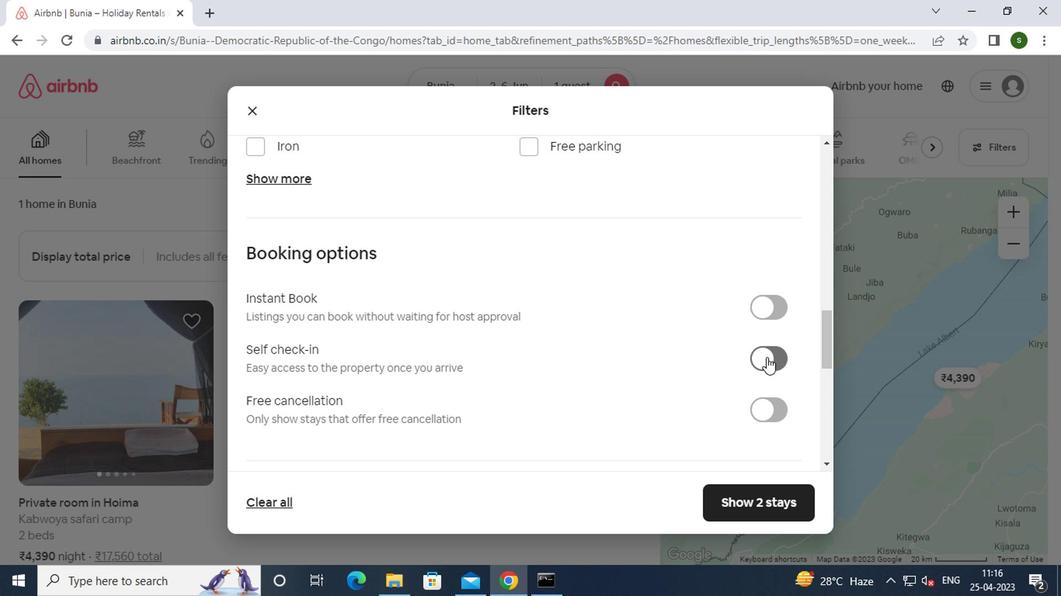 
Action: Mouse scrolled (628, 344) with delta (0, 0)
Screenshot: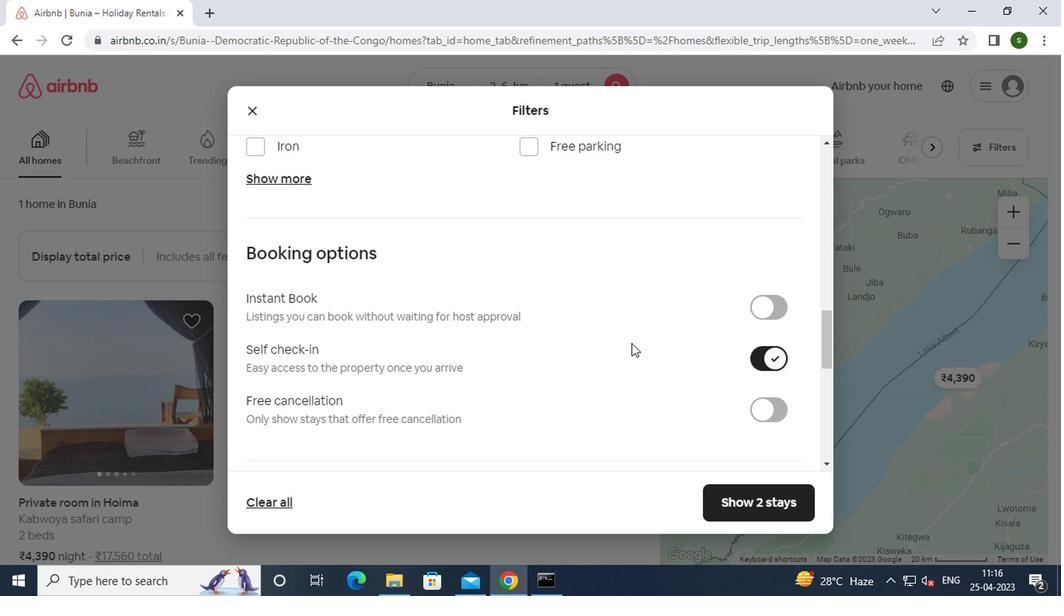
Action: Mouse scrolled (628, 344) with delta (0, 0)
Screenshot: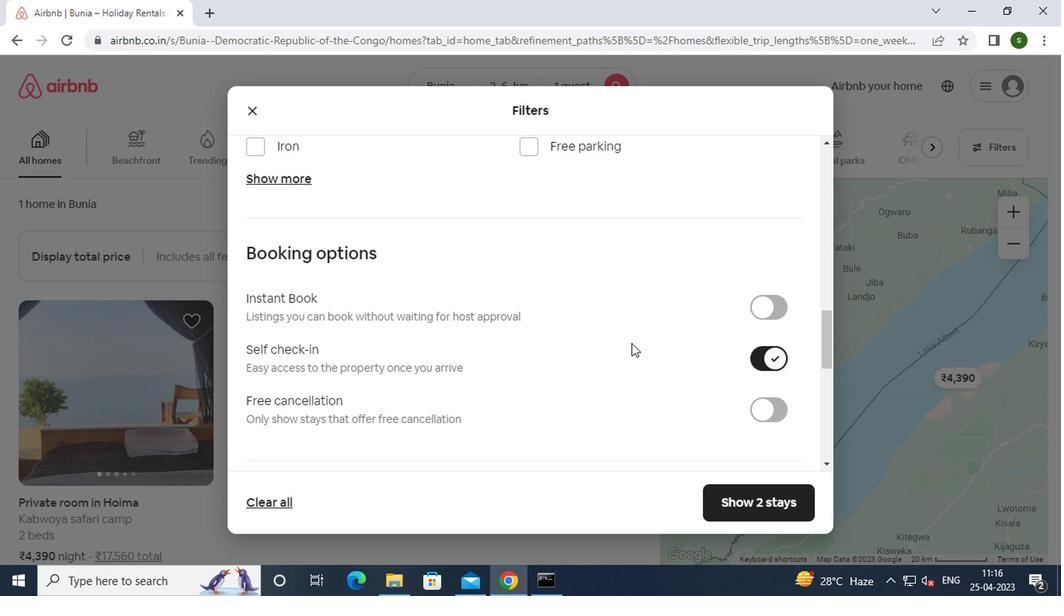
Action: Mouse scrolled (628, 344) with delta (0, 0)
Screenshot: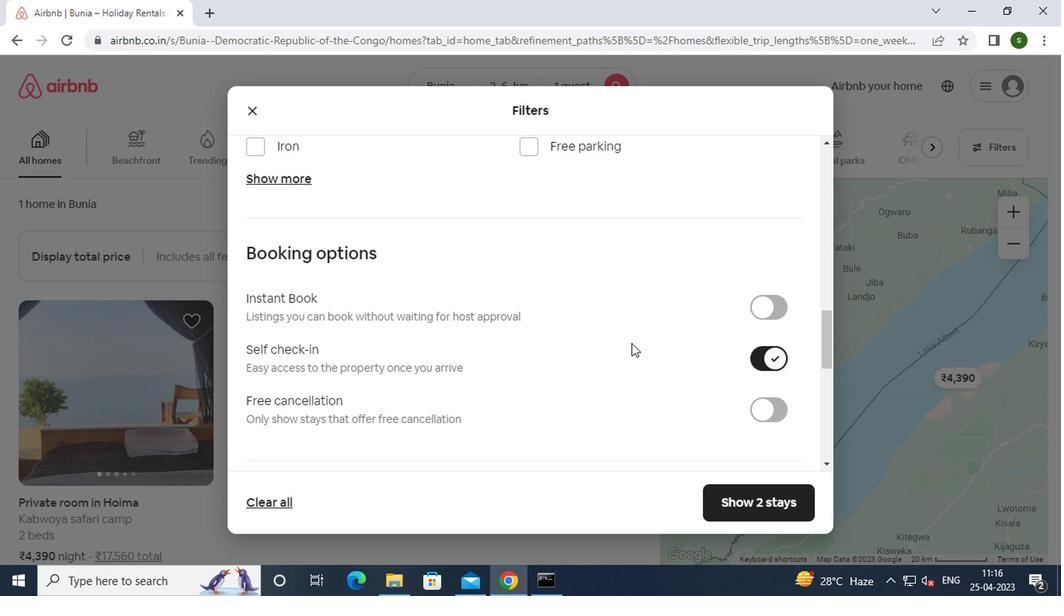
Action: Mouse scrolled (628, 344) with delta (0, 0)
Screenshot: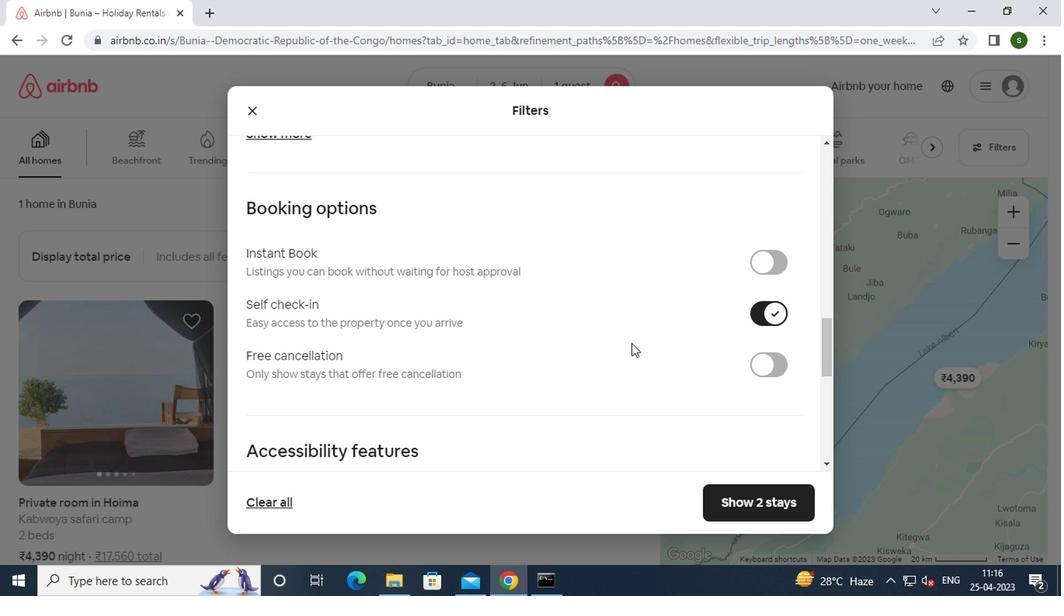 
Action: Mouse scrolled (628, 344) with delta (0, 0)
Screenshot: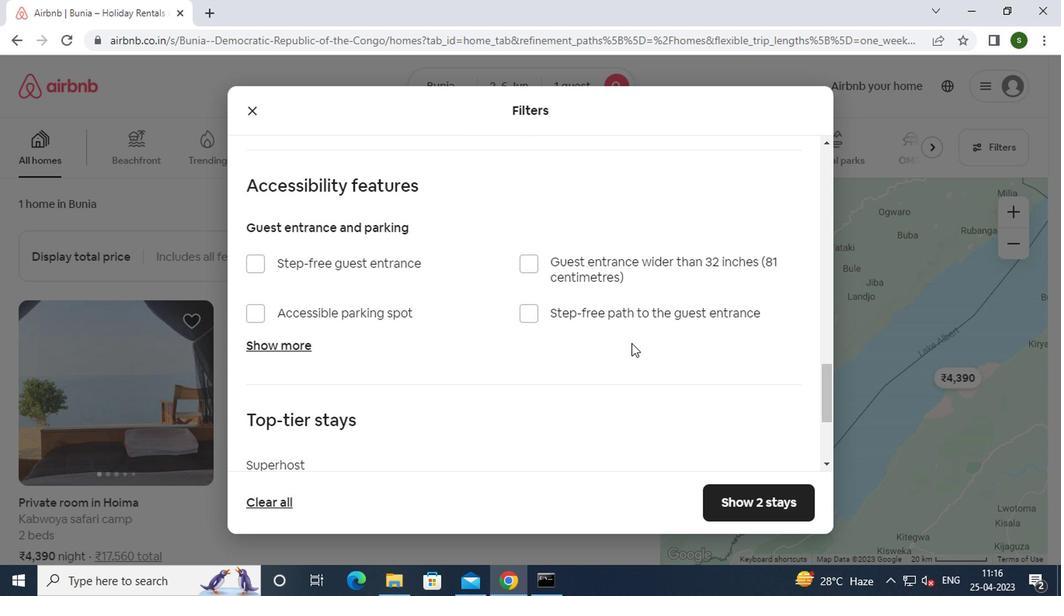 
Action: Mouse scrolled (628, 344) with delta (0, 0)
Screenshot: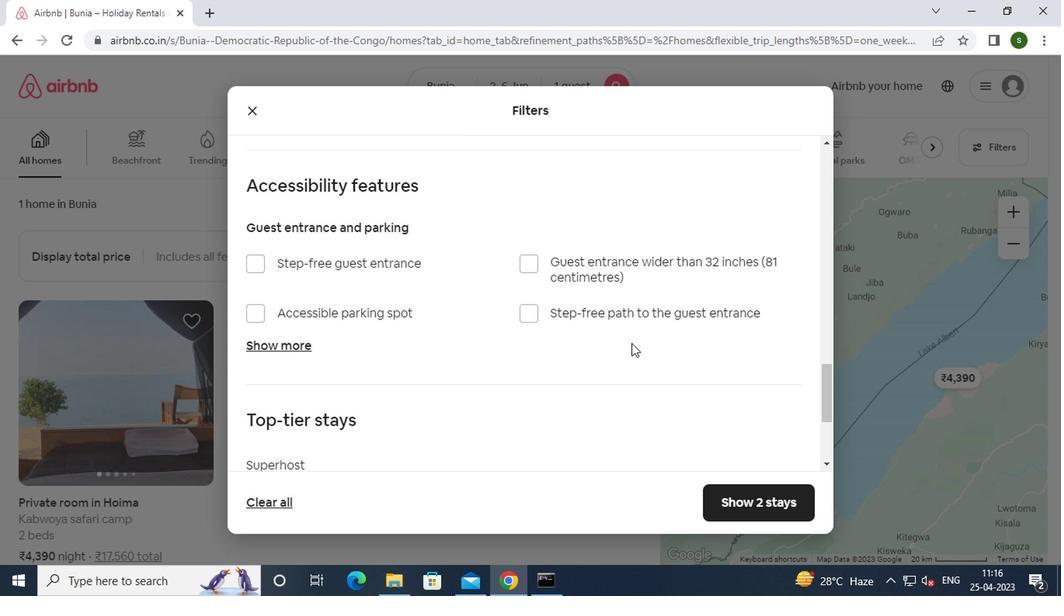 
Action: Mouse moved to (653, 404)
Screenshot: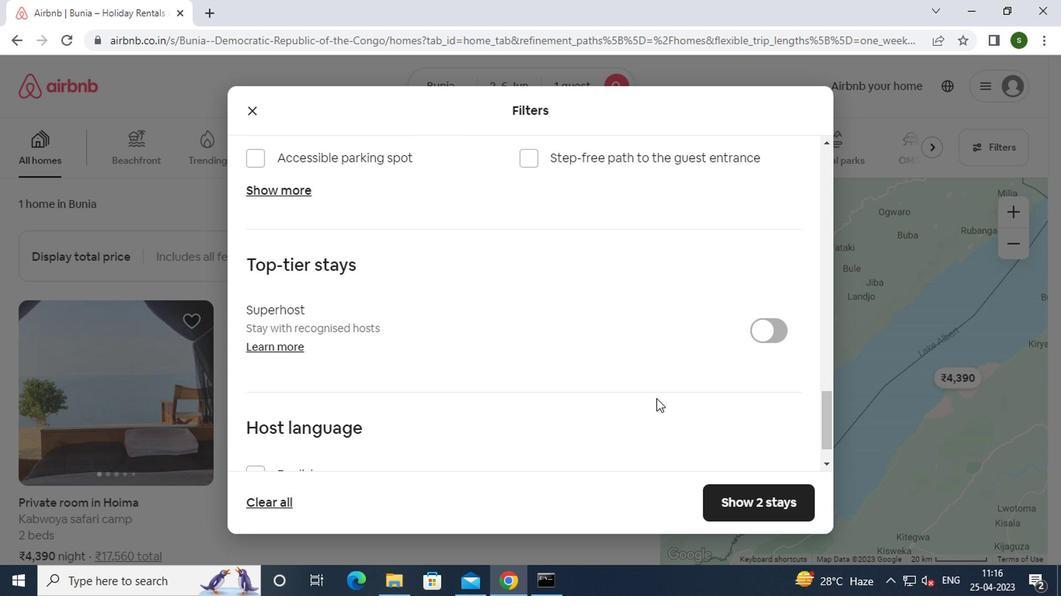 
Action: Mouse scrolled (653, 403) with delta (0, 0)
Screenshot: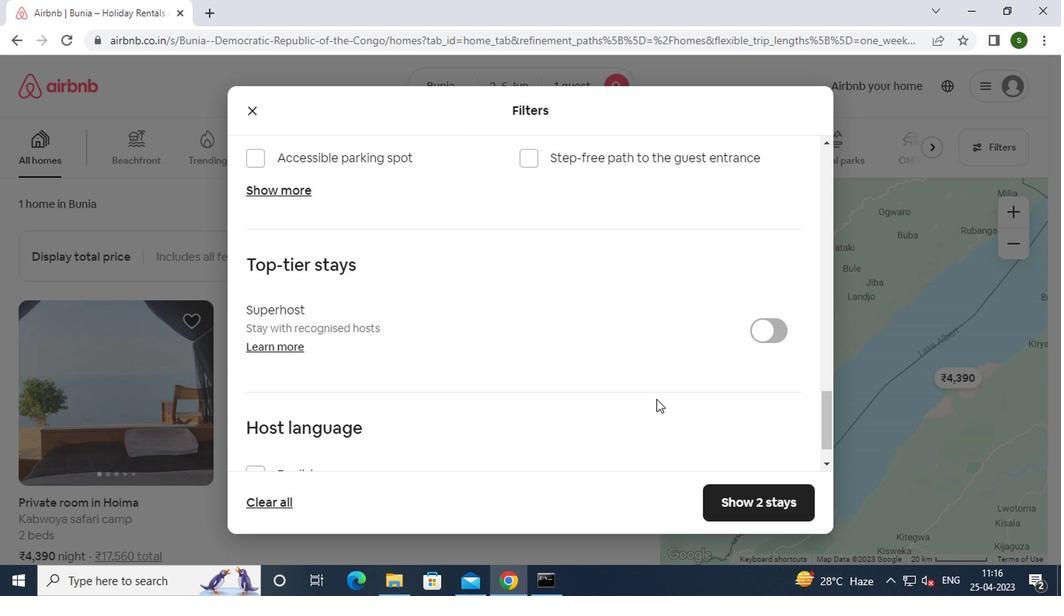 
Action: Mouse scrolled (653, 403) with delta (0, 0)
Screenshot: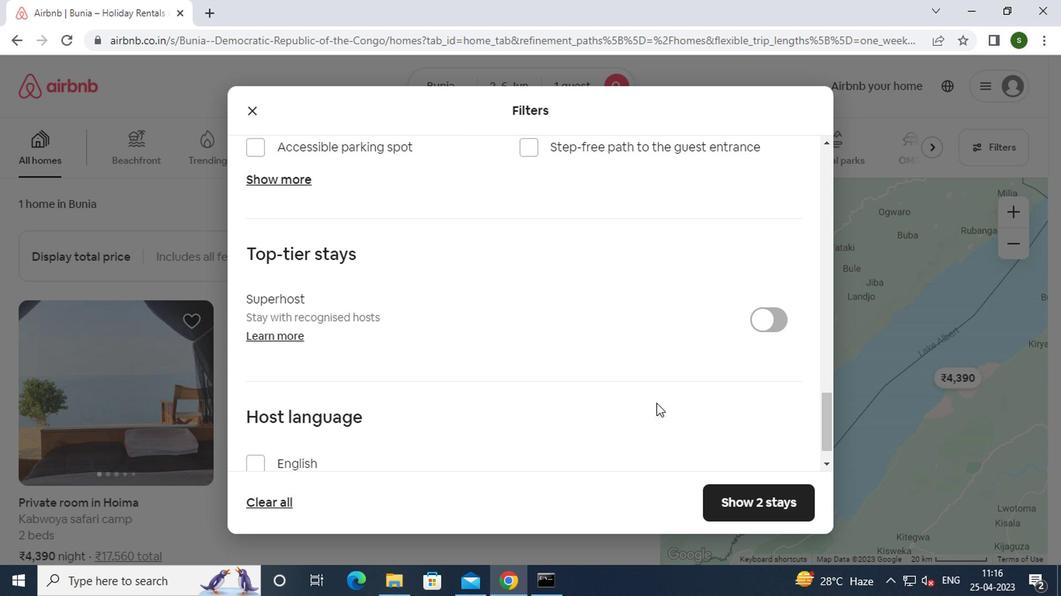 
Action: Mouse scrolled (653, 403) with delta (0, 0)
Screenshot: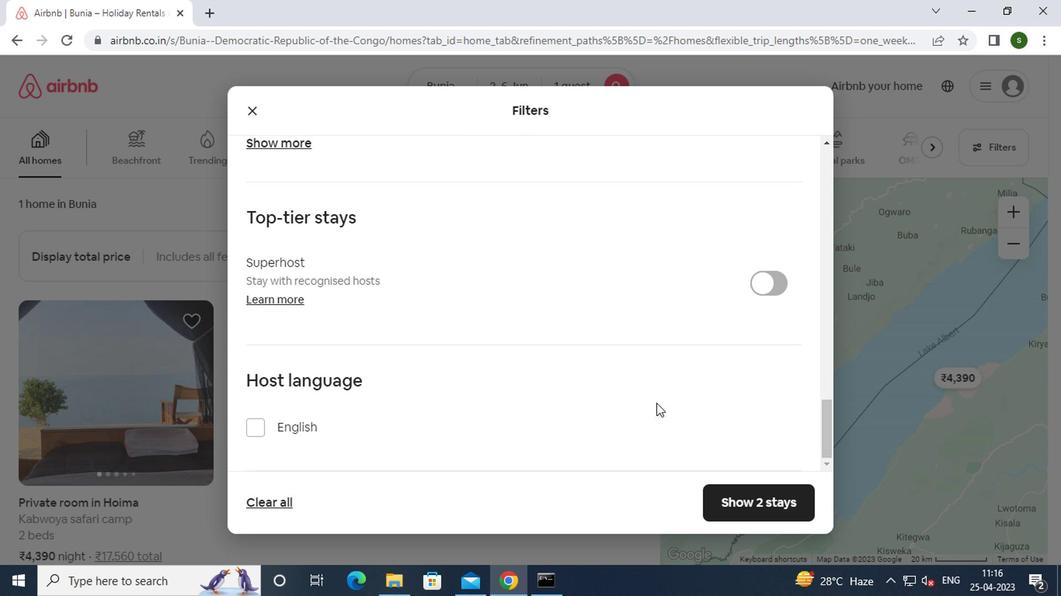 
Action: Mouse moved to (297, 427)
Screenshot: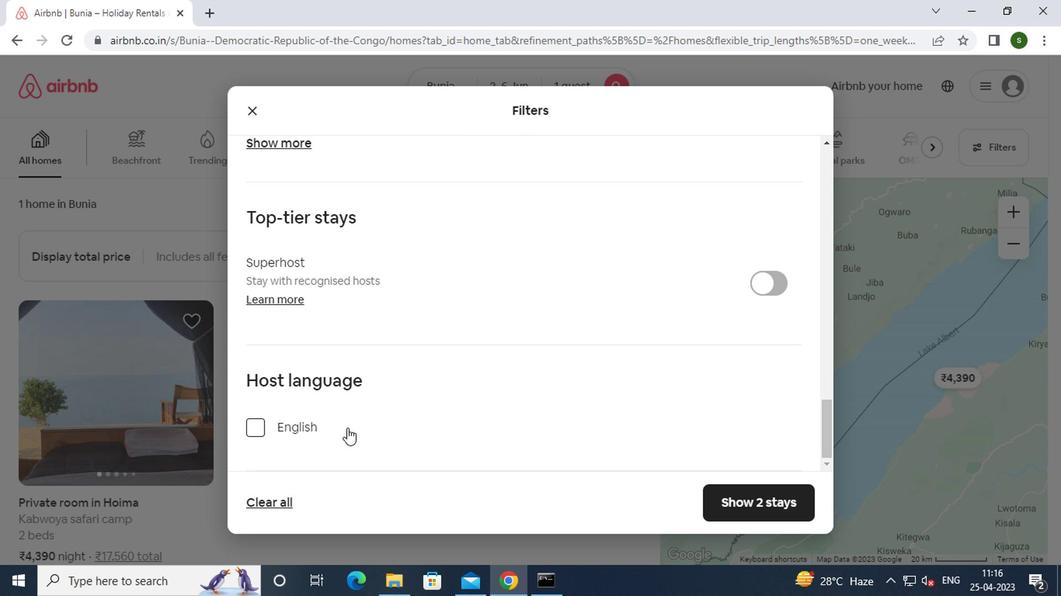 
Action: Mouse pressed left at (297, 427)
Screenshot: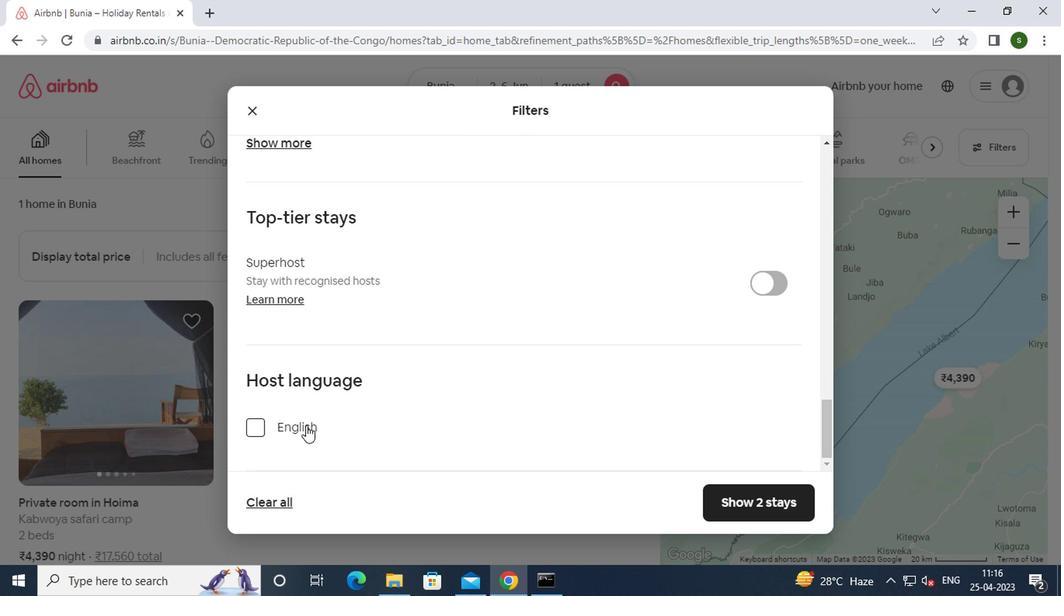 
Action: Mouse moved to (738, 502)
Screenshot: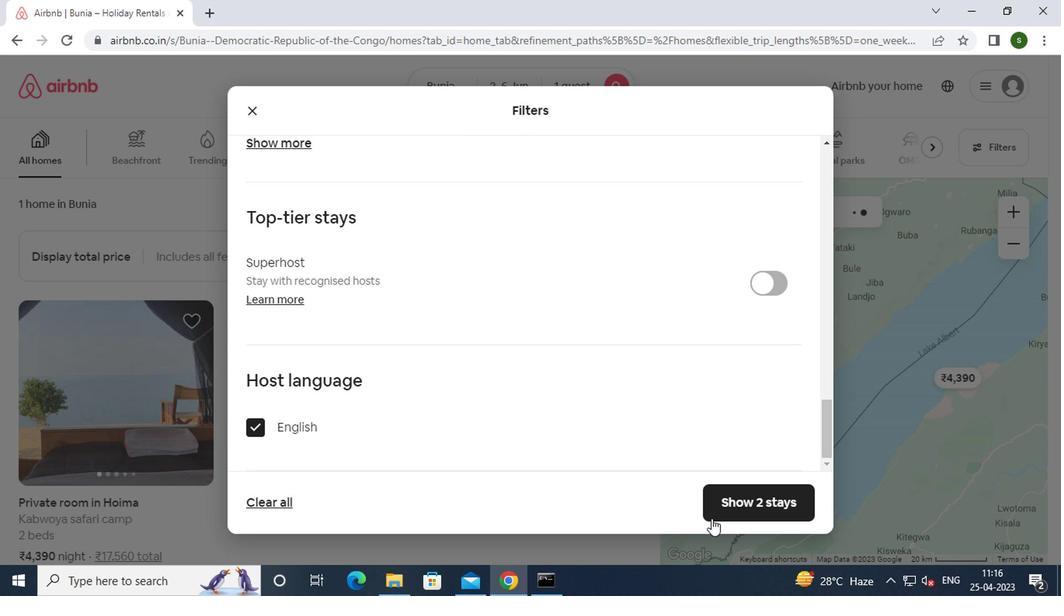 
Action: Mouse pressed left at (738, 502)
Screenshot: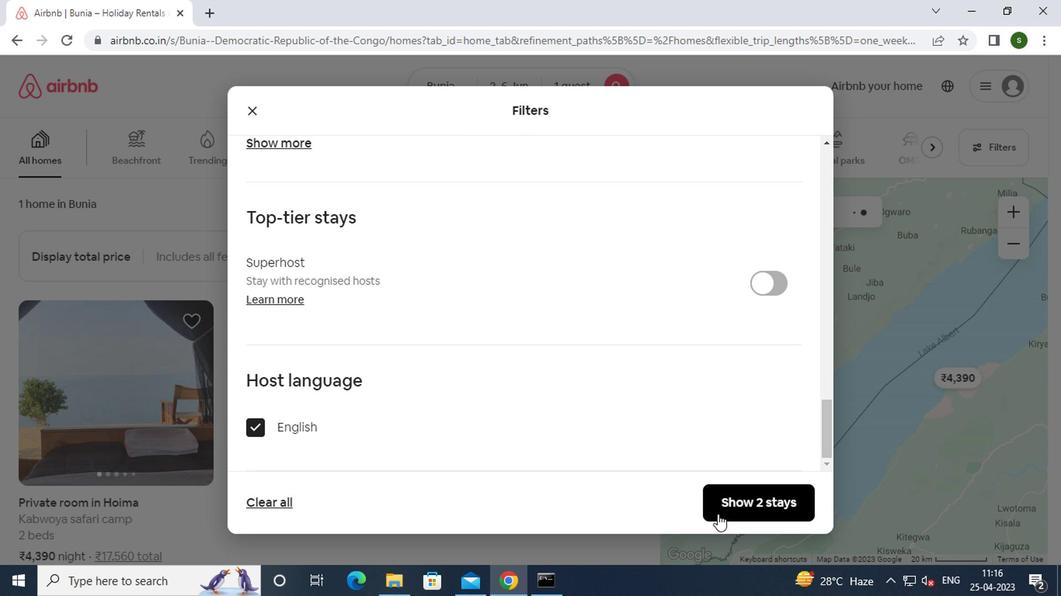 
Action: Mouse moved to (483, 257)
Screenshot: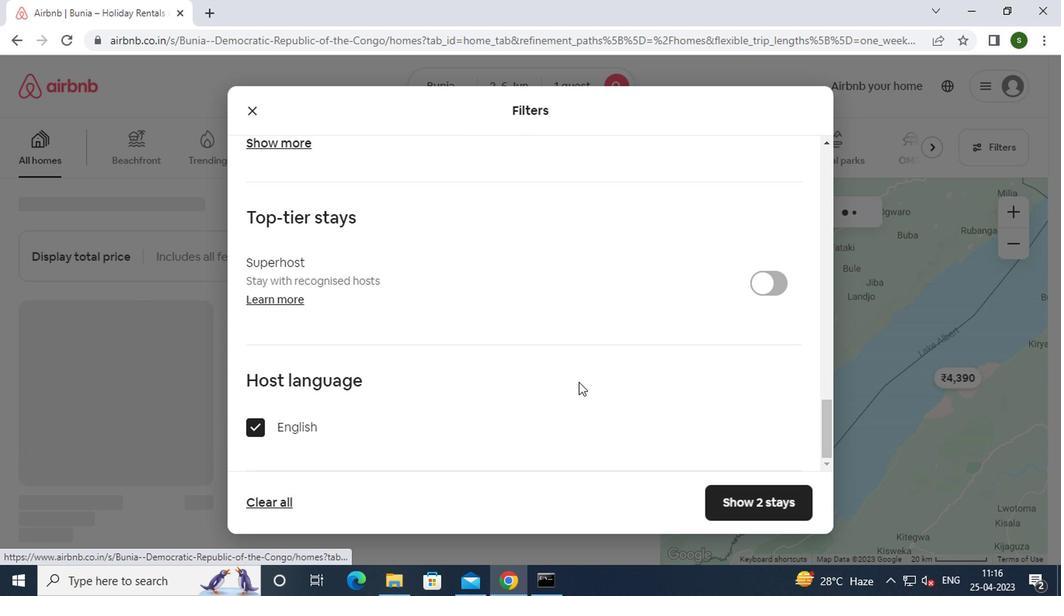 
